 Task: Look for Airbnb options in Laâyoune / El Aaiún, Western Sahara from 2nd November, 2023 to 6th November, 2023 for 1 adult. Place can be private room with 1  bedroom having 1 bed and 1 bathroom. Property type can be hotel. Booking option can be shelf check-in.
Action: Mouse moved to (604, 91)
Screenshot: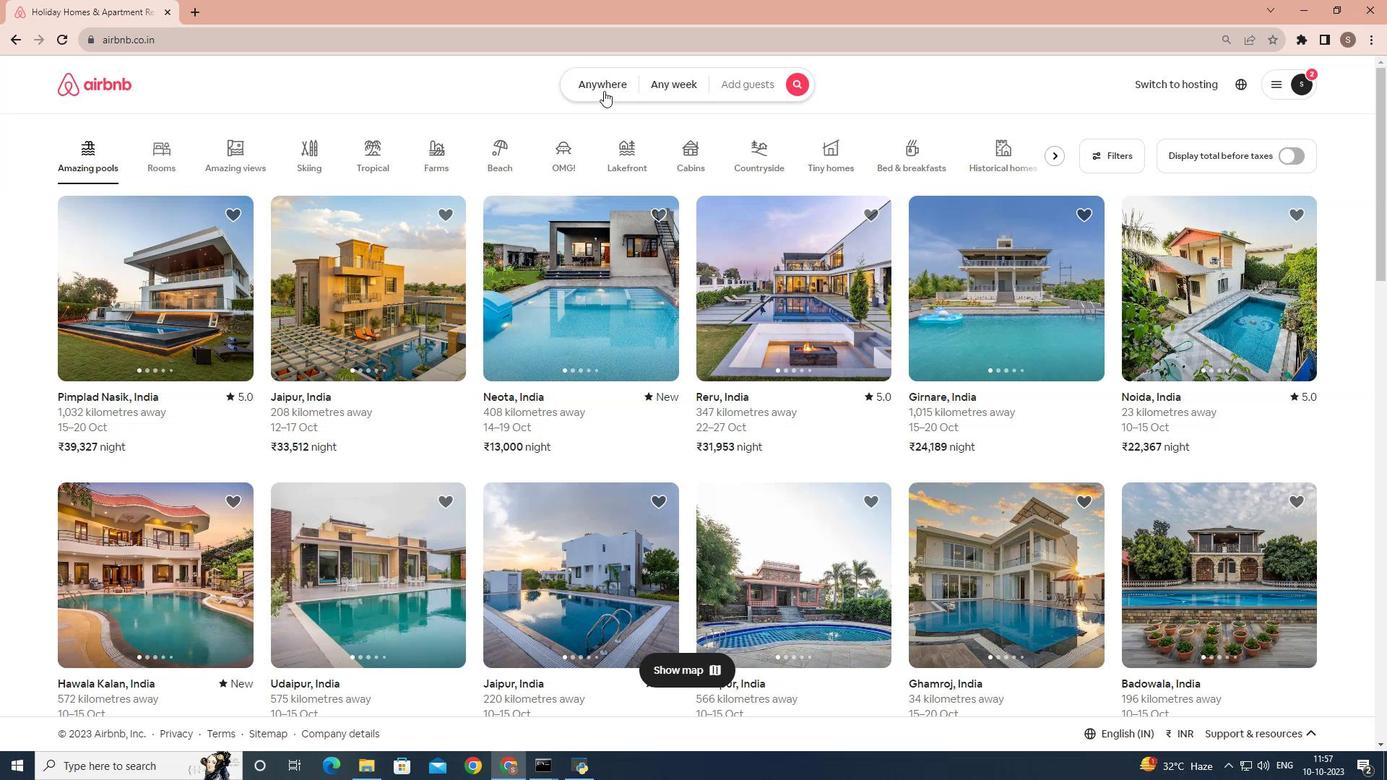 
Action: Mouse pressed left at (604, 91)
Screenshot: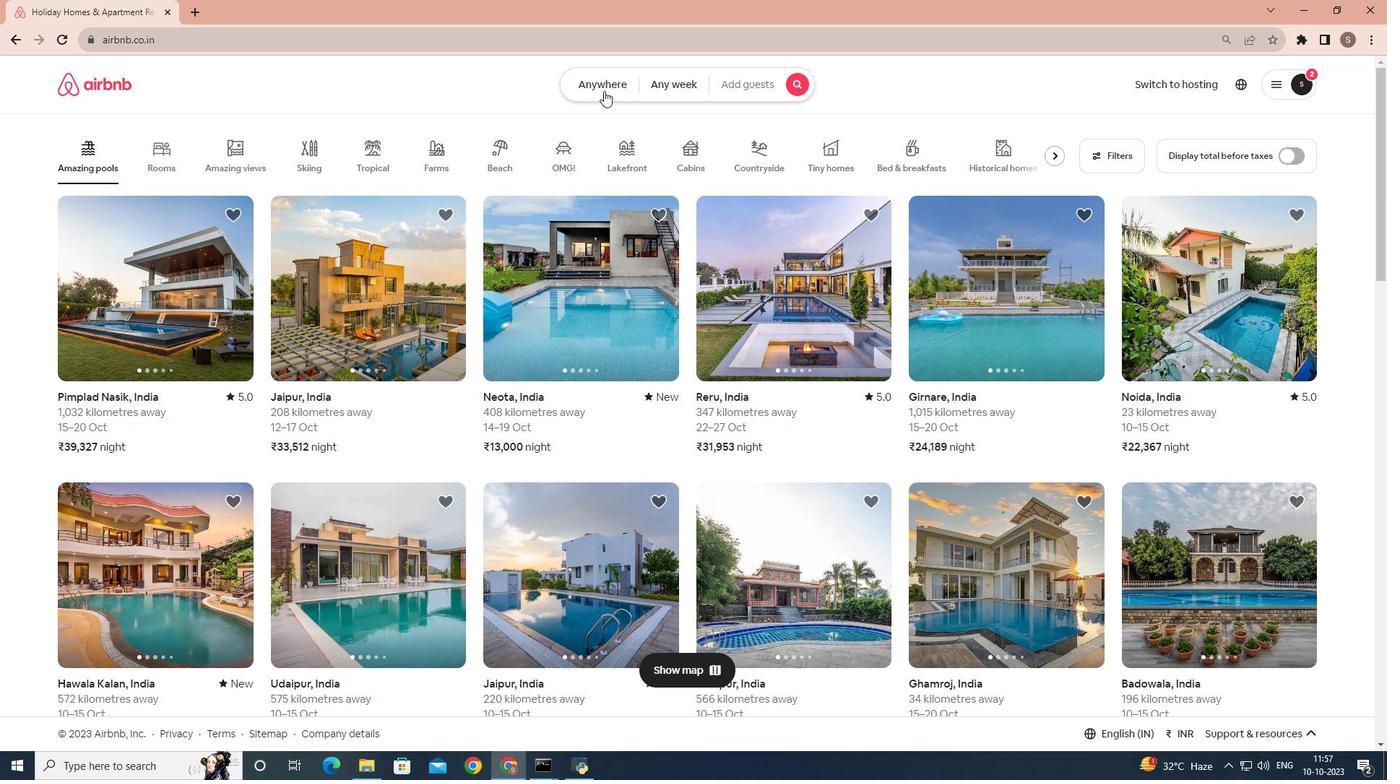 
Action: Mouse moved to (496, 148)
Screenshot: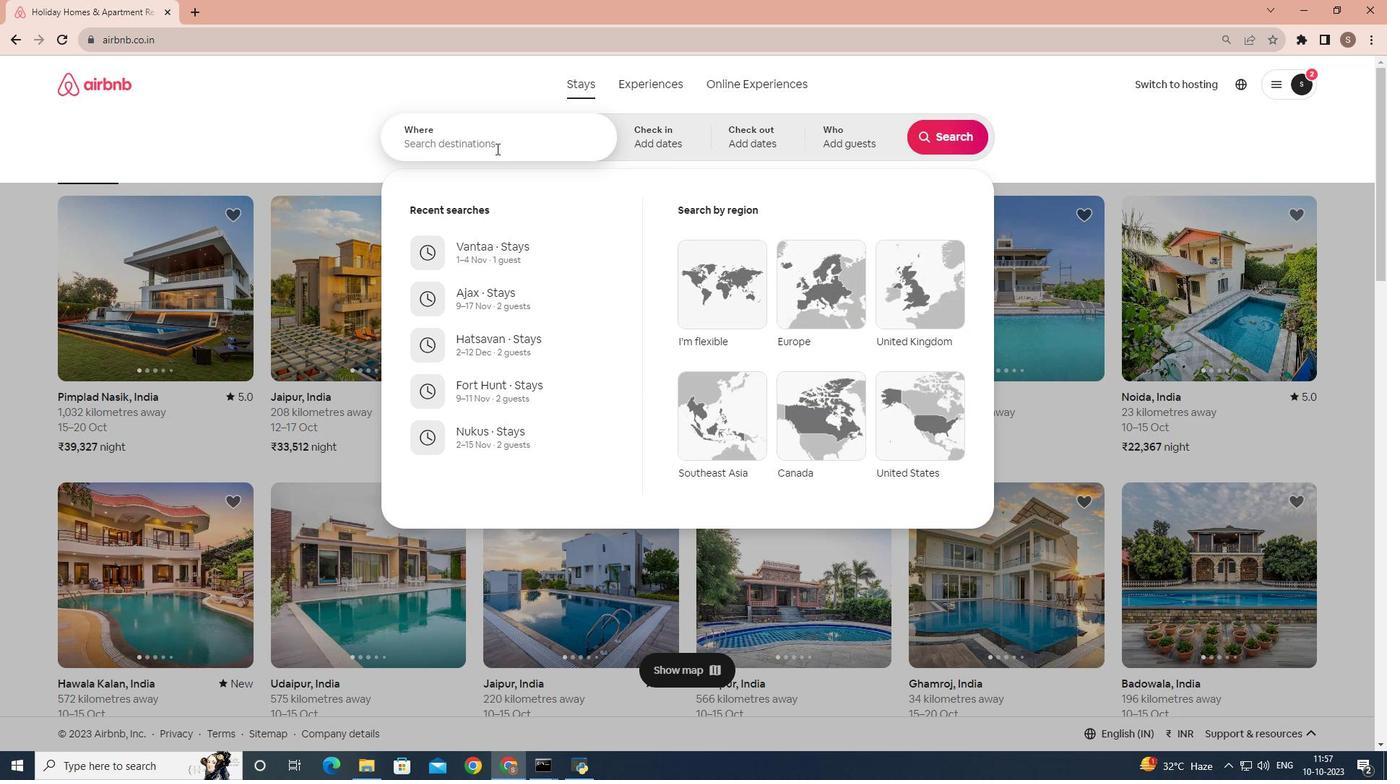 
Action: Mouse pressed left at (496, 148)
Screenshot: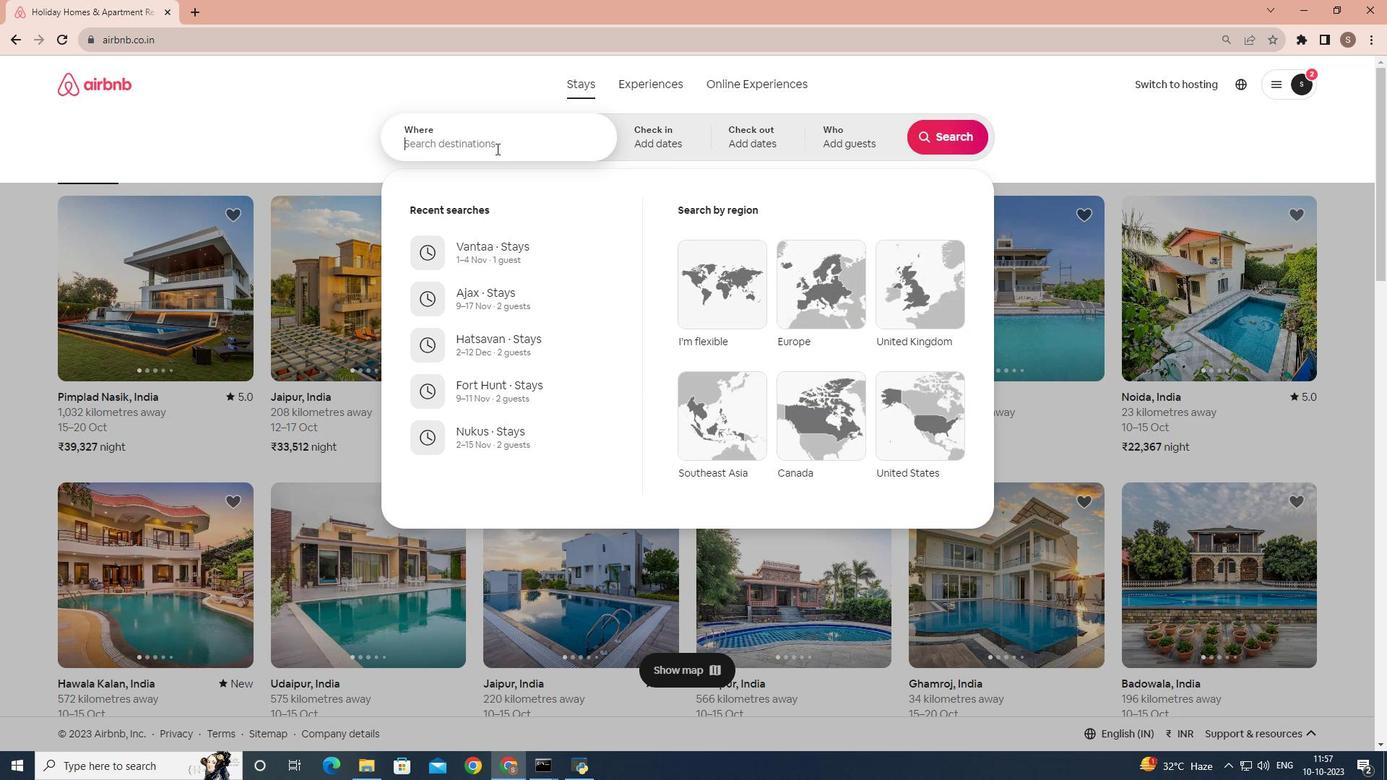 
Action: Key pressed <Key.shift_r>Laa
Screenshot: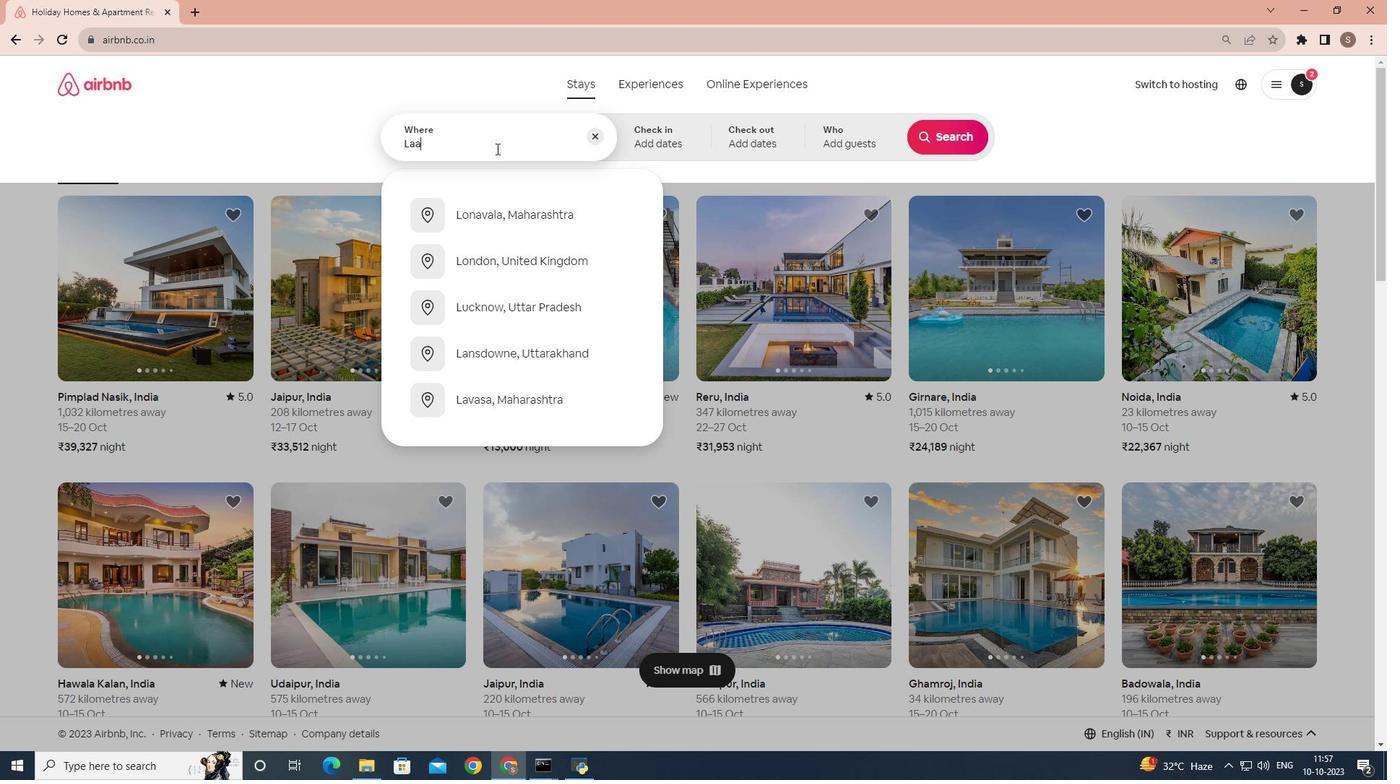 
Action: Mouse moved to (542, 136)
Screenshot: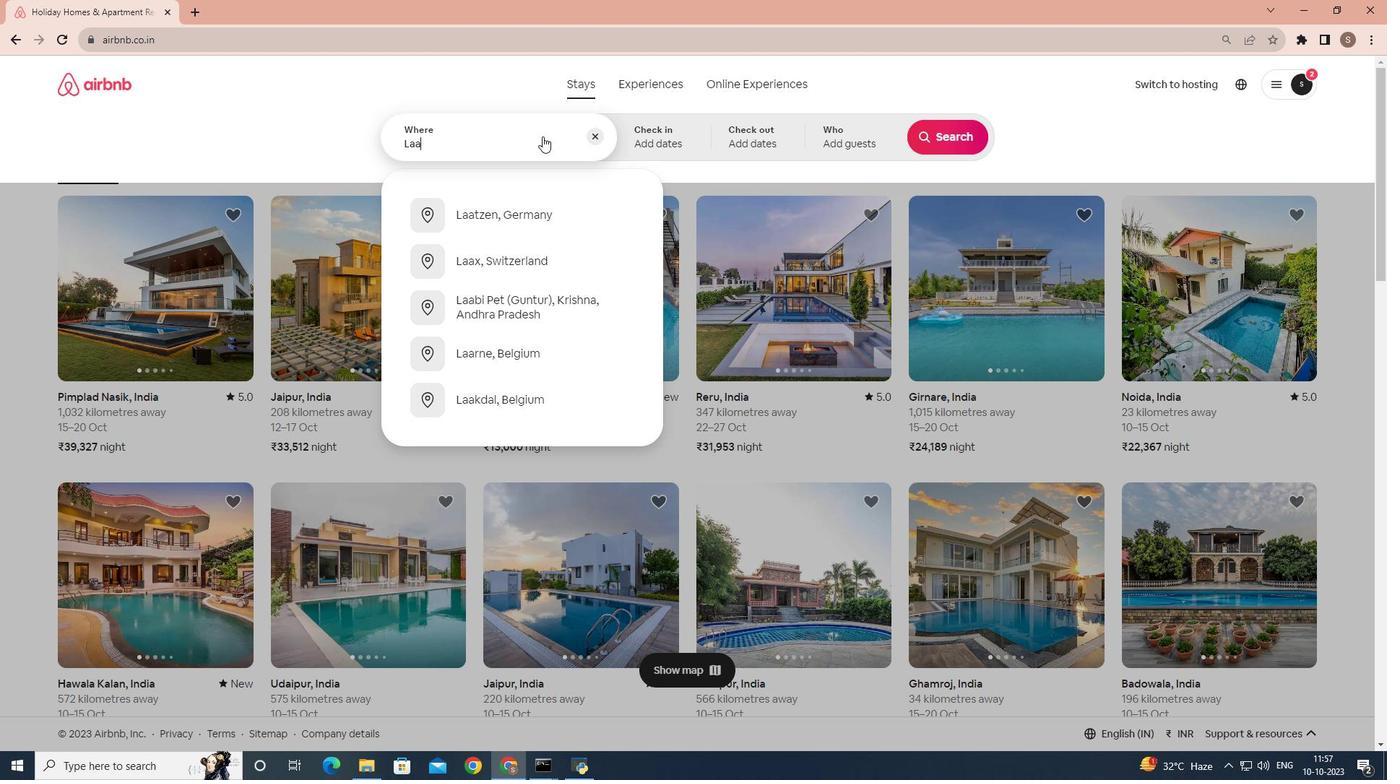 
Action: Key pressed youne<Key.space><Key.shift_r>?<Key.backspace>/<Key.space><Key.shift>E<Key.shift><Key.shift>I<Key.space><Key.shift>Aaiu
Screenshot: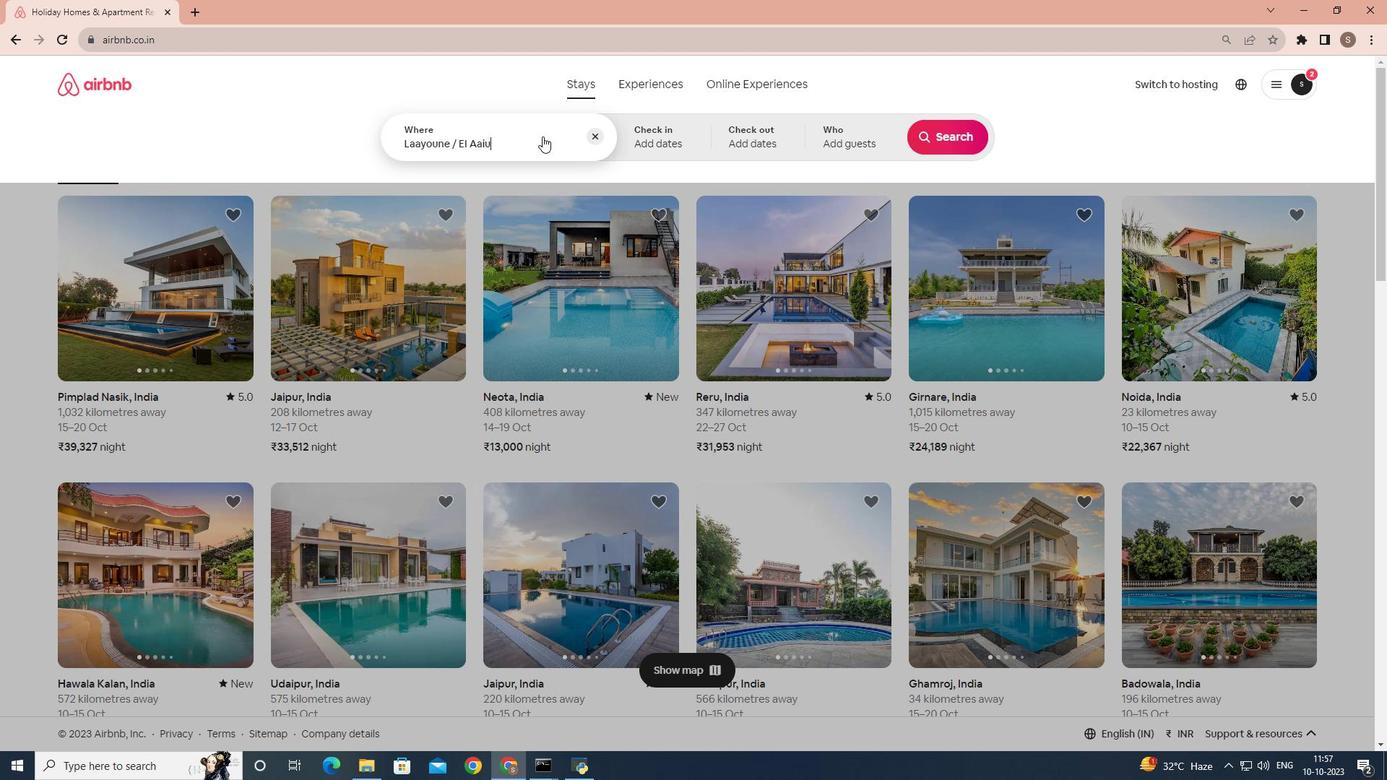 
Action: Mouse moved to (543, 135)
Screenshot: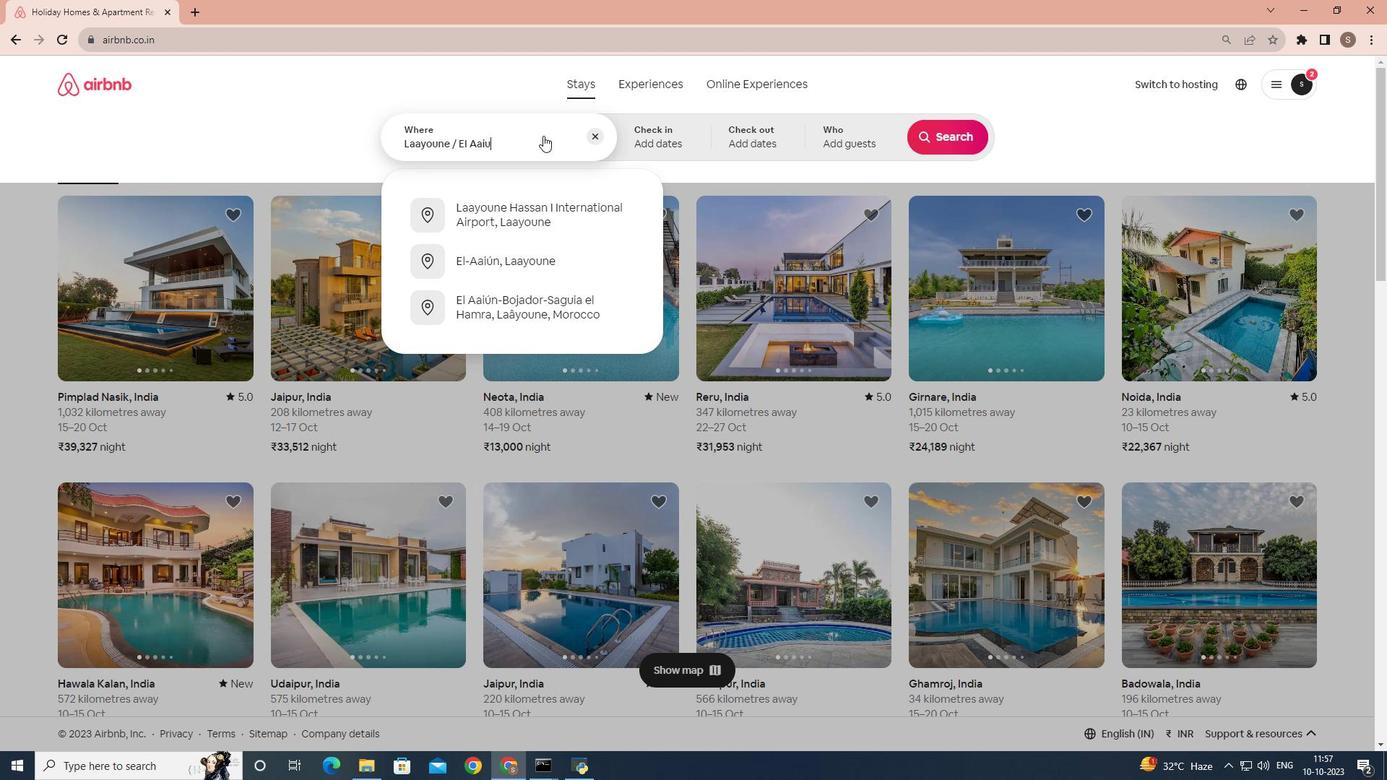 
Action: Key pressed n,<Key.space><Key.shift>Western<Key.space>
Screenshot: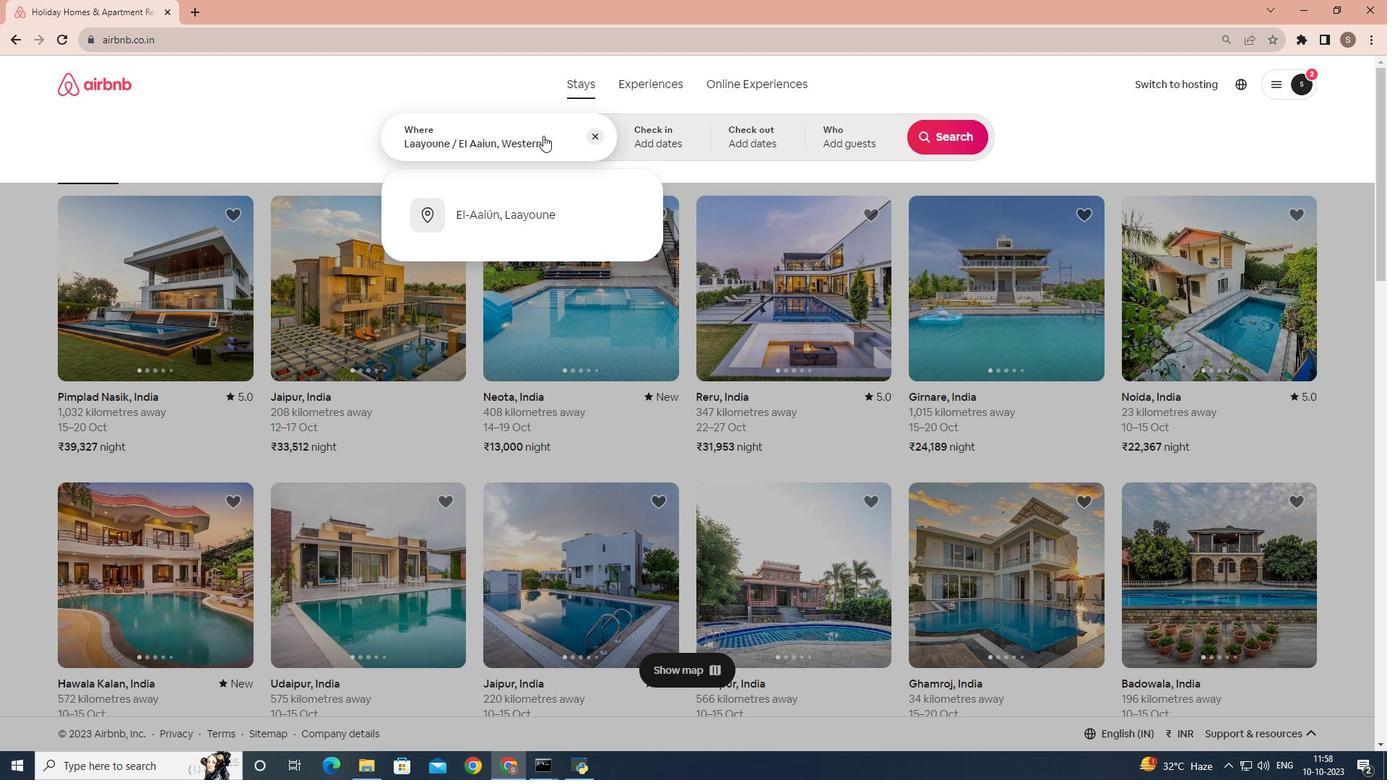 
Action: Mouse moved to (615, 175)
Screenshot: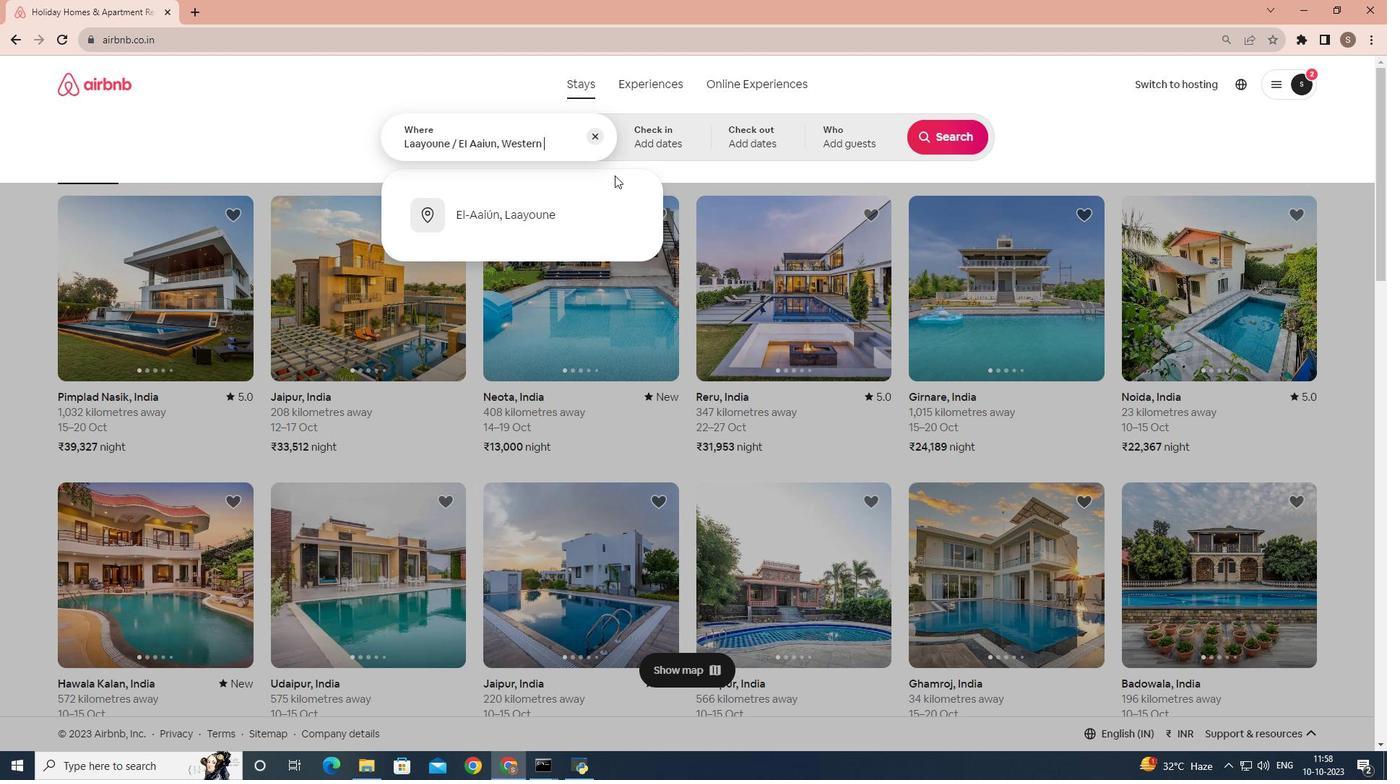
Action: Key pressed <Key.shift><Key.shift><Key.shift><Key.shift><Key.shift><Key.shift><Key.shift><Key.shift><Key.shift><Key.shift><Key.shift><Key.shift><Key.shift><Key.shift><Key.shift><Key.shift>Sahara
Screenshot: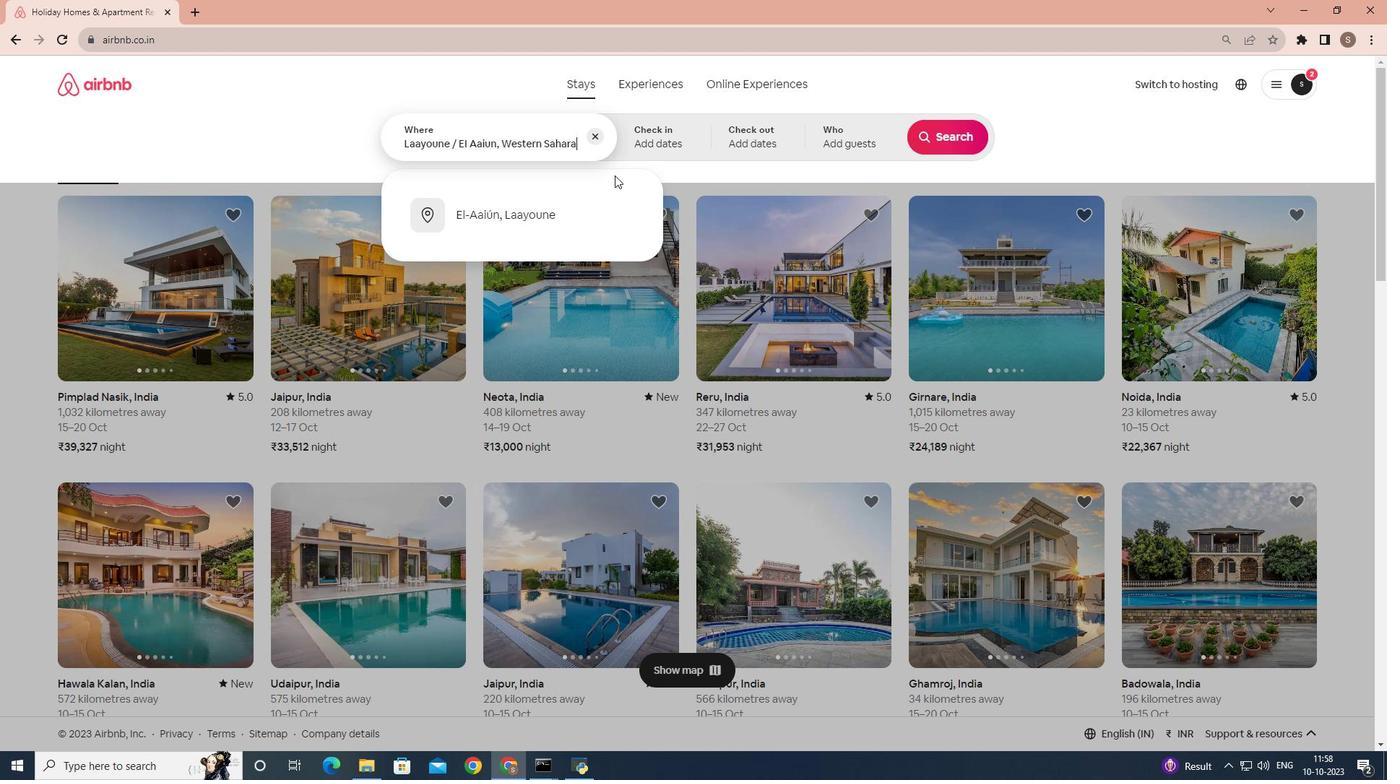 
Action: Mouse moved to (669, 150)
Screenshot: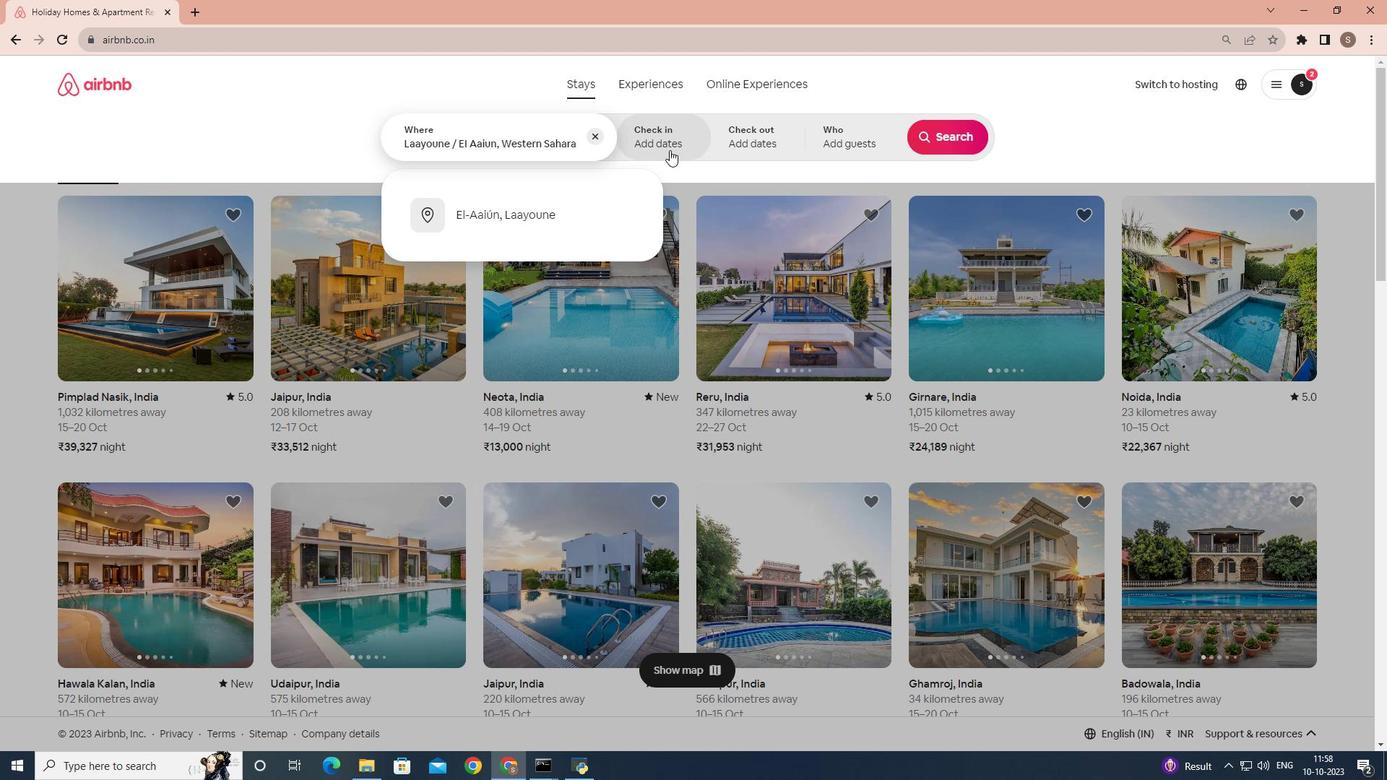 
Action: Mouse pressed left at (669, 150)
Screenshot: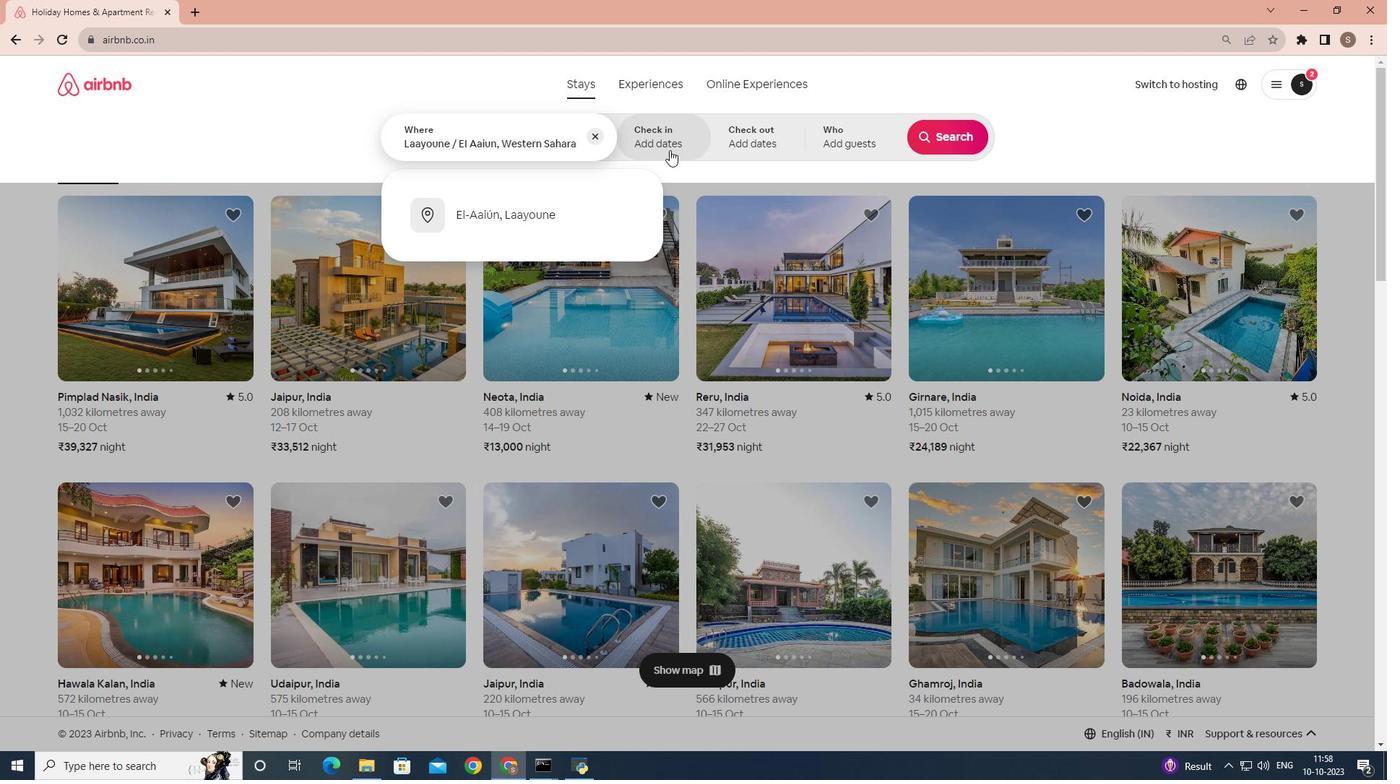 
Action: Mouse moved to (858, 314)
Screenshot: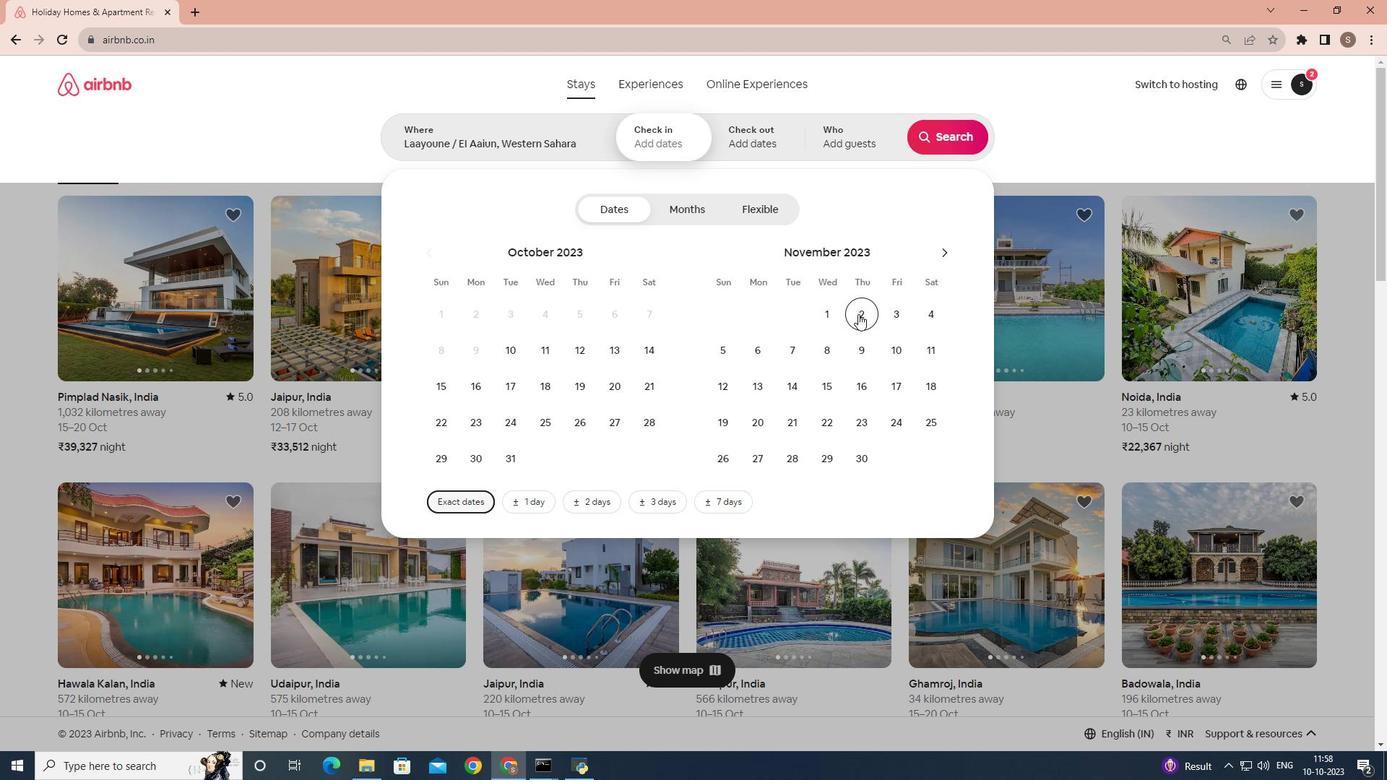 
Action: Mouse pressed left at (858, 314)
Screenshot: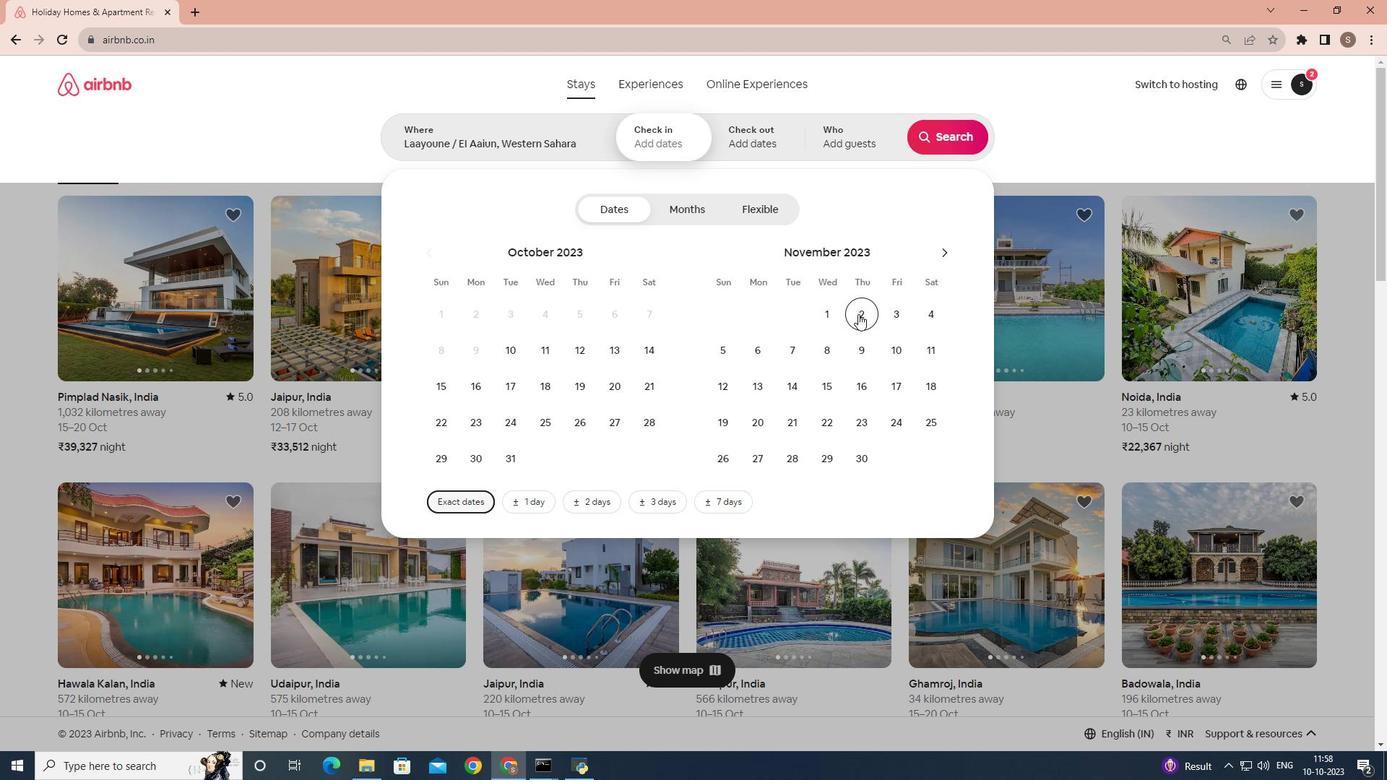 
Action: Mouse moved to (768, 351)
Screenshot: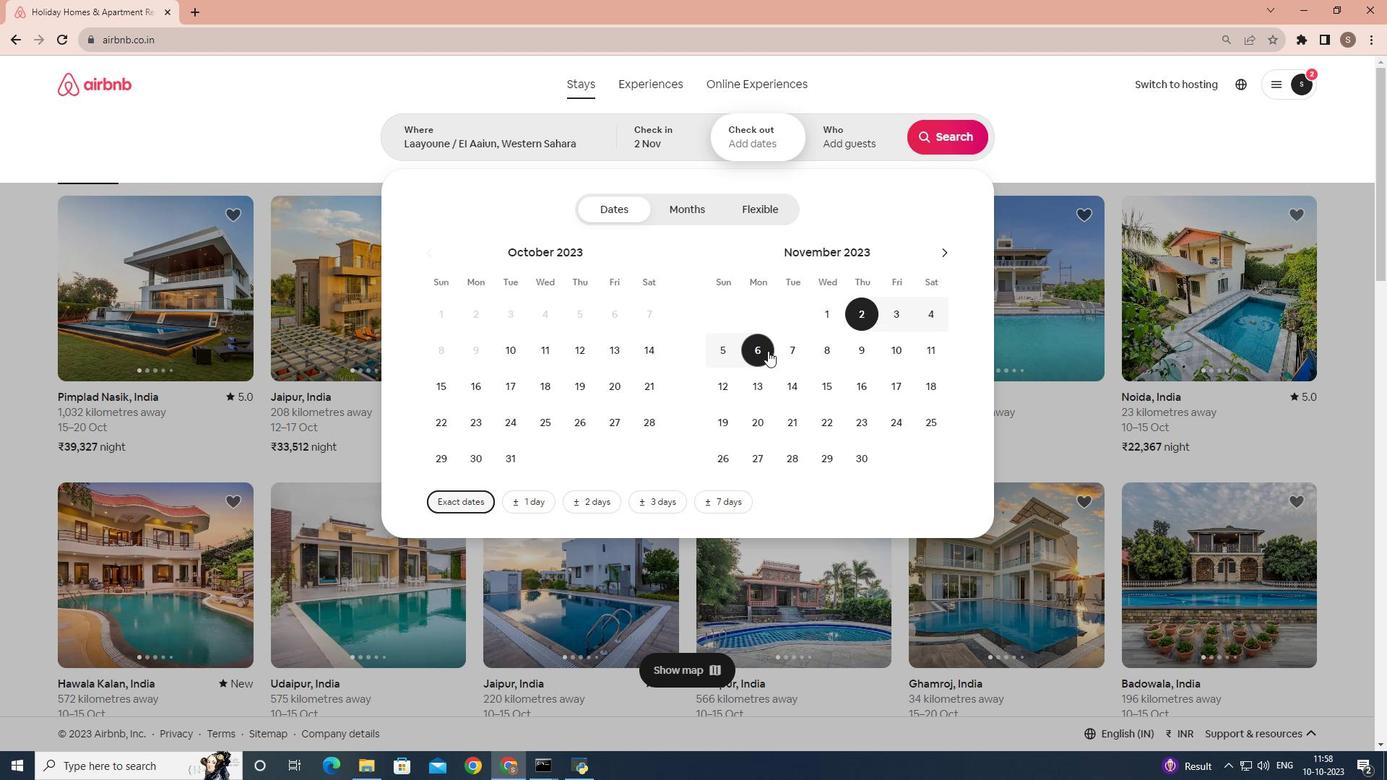 
Action: Mouse pressed left at (768, 351)
Screenshot: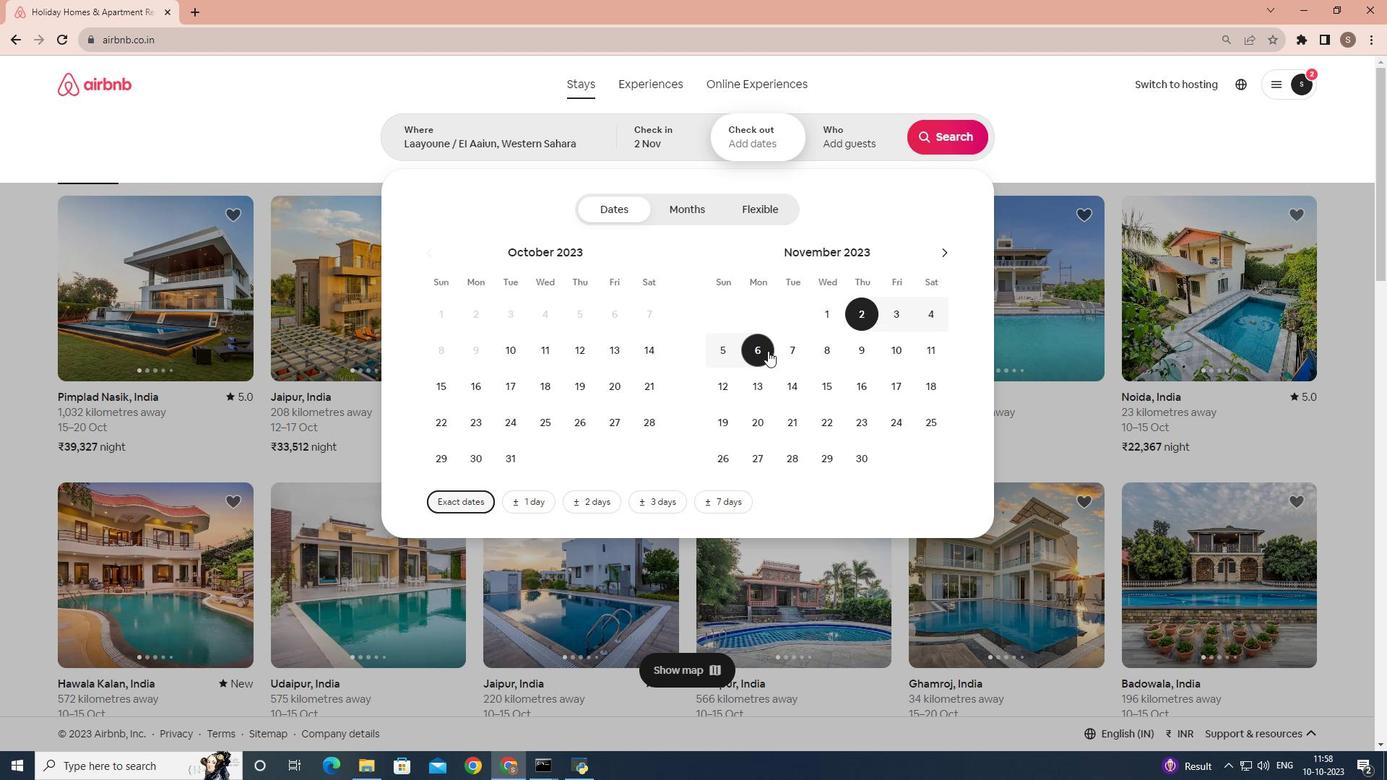 
Action: Mouse moved to (831, 151)
Screenshot: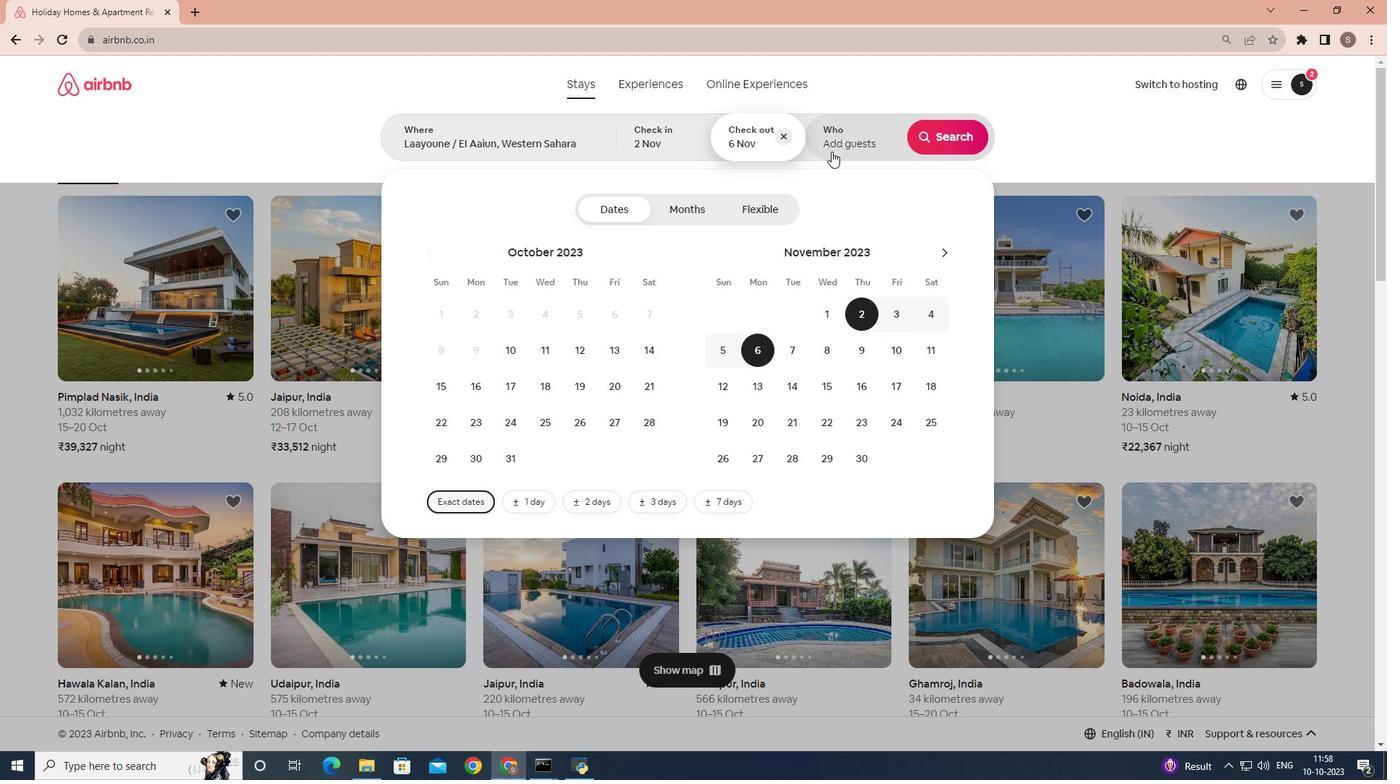 
Action: Mouse pressed left at (831, 151)
Screenshot: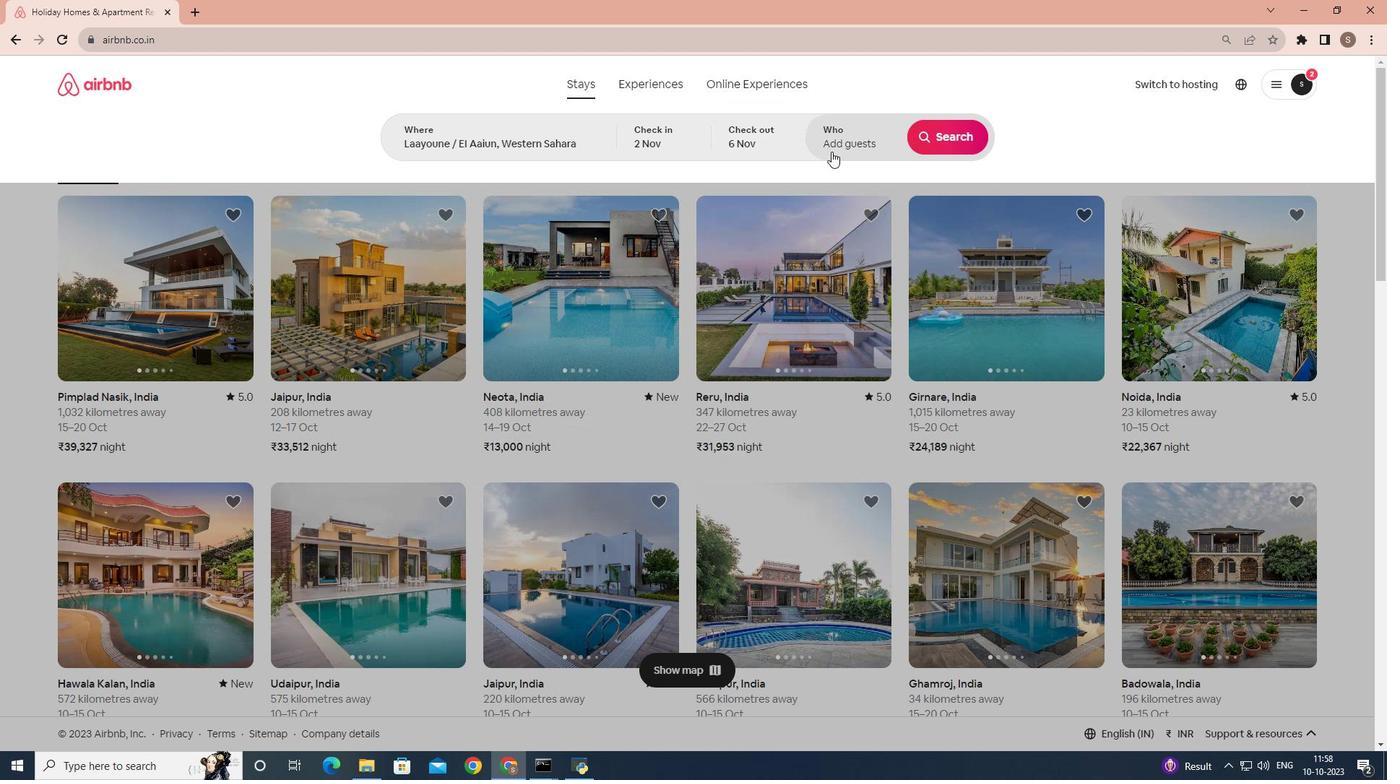 
Action: Mouse moved to (950, 213)
Screenshot: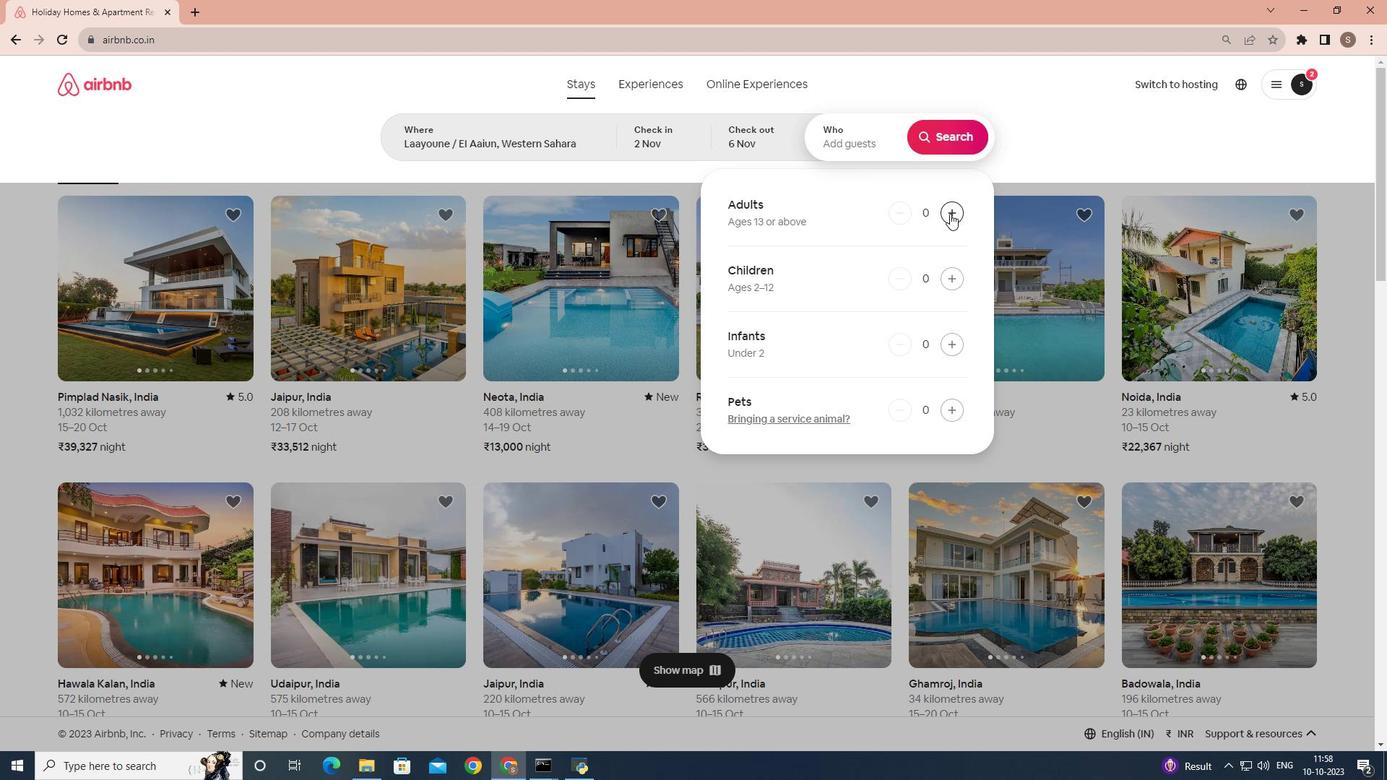 
Action: Mouse pressed left at (950, 213)
Screenshot: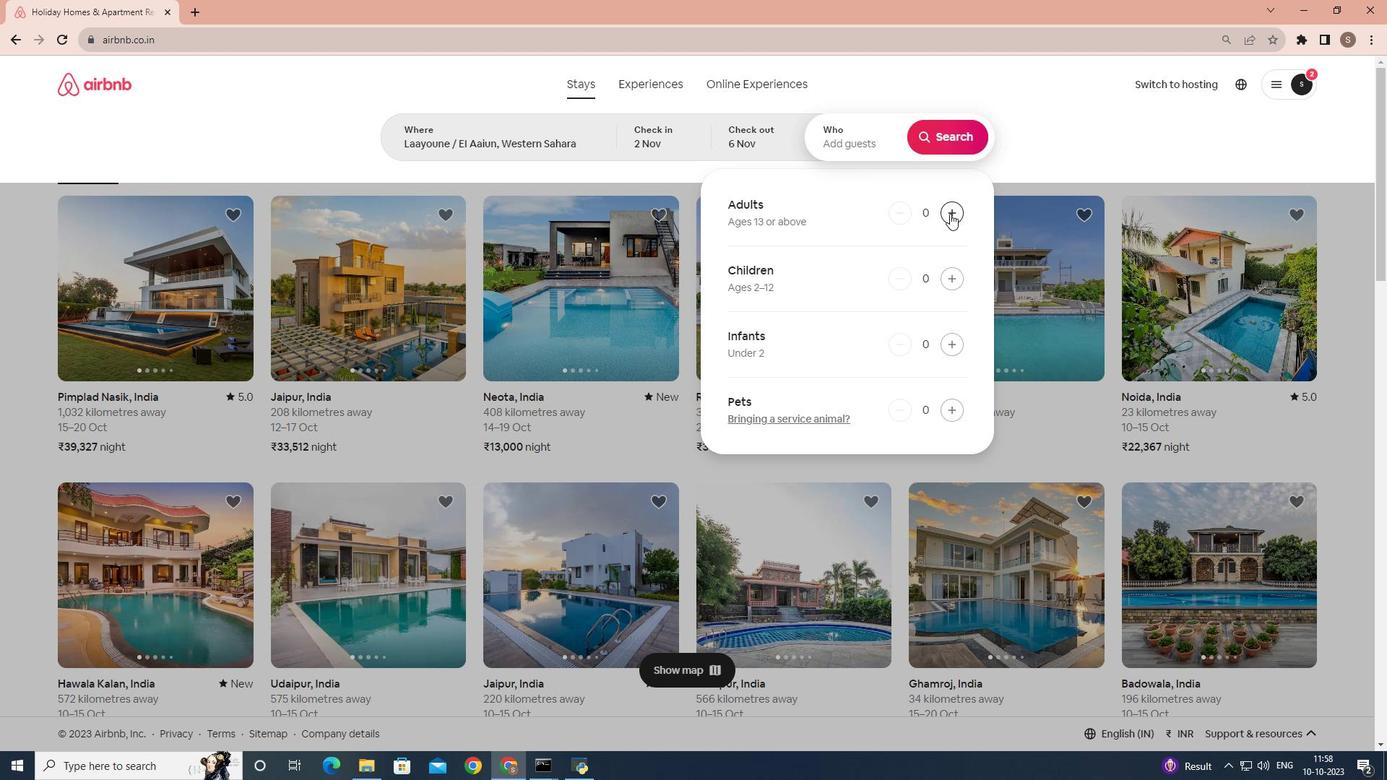 
Action: Mouse moved to (928, 155)
Screenshot: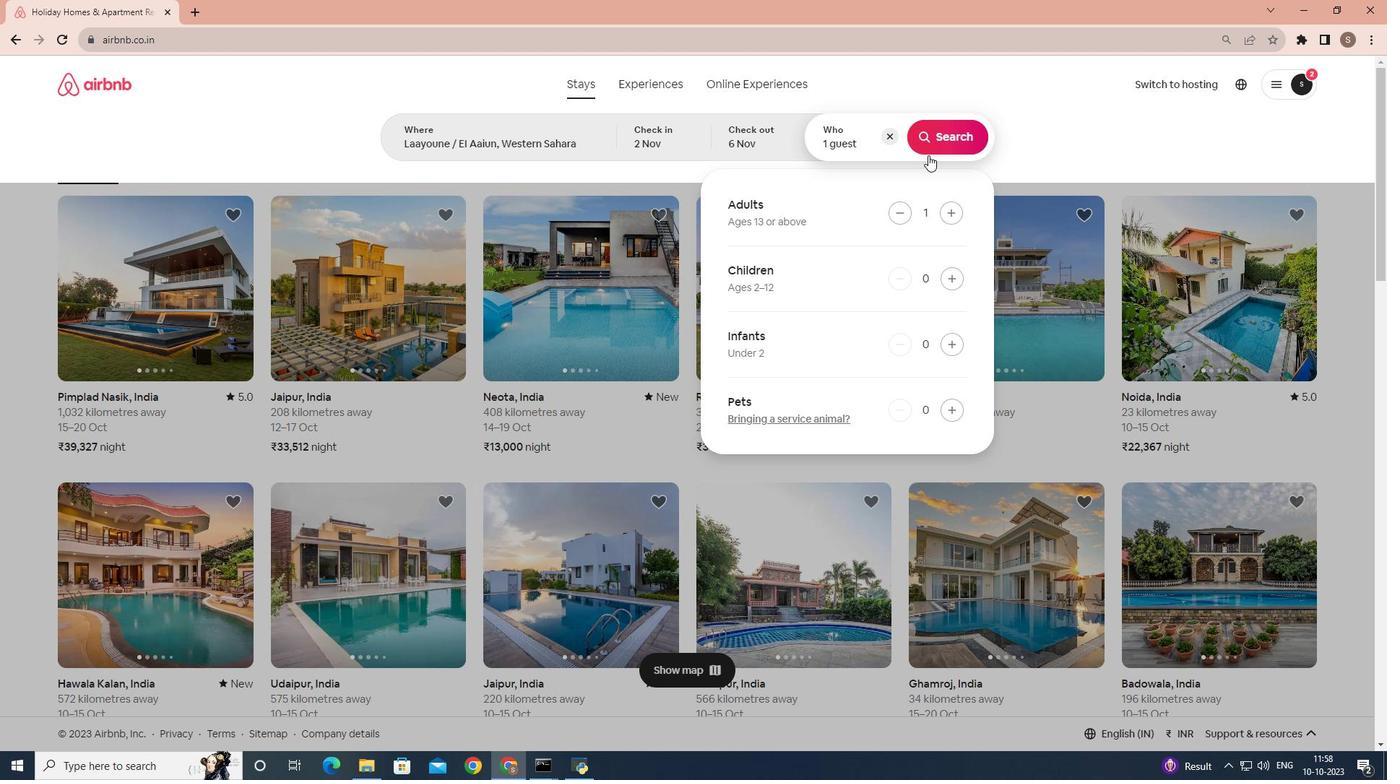 
Action: Mouse pressed left at (928, 155)
Screenshot: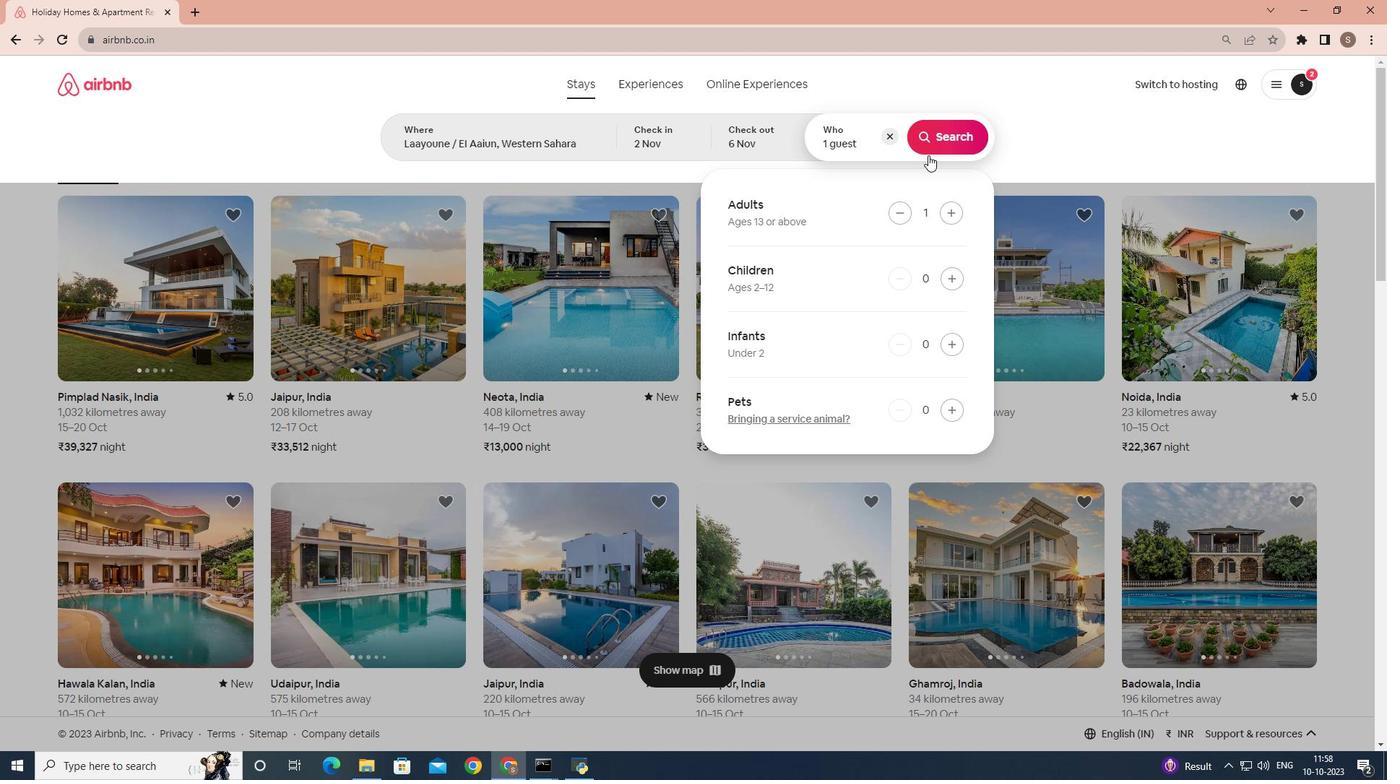 
Action: Mouse moved to (951, 137)
Screenshot: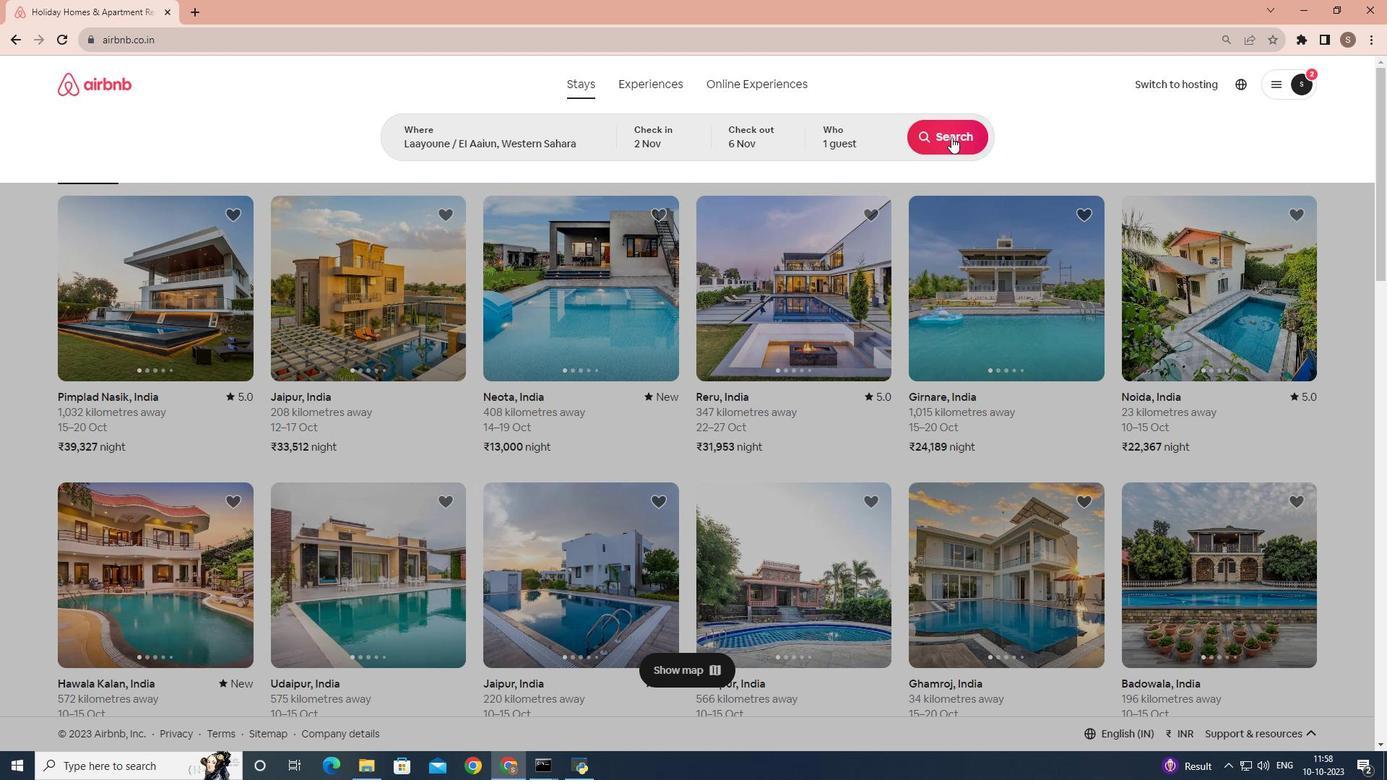 
Action: Mouse pressed left at (951, 137)
Screenshot: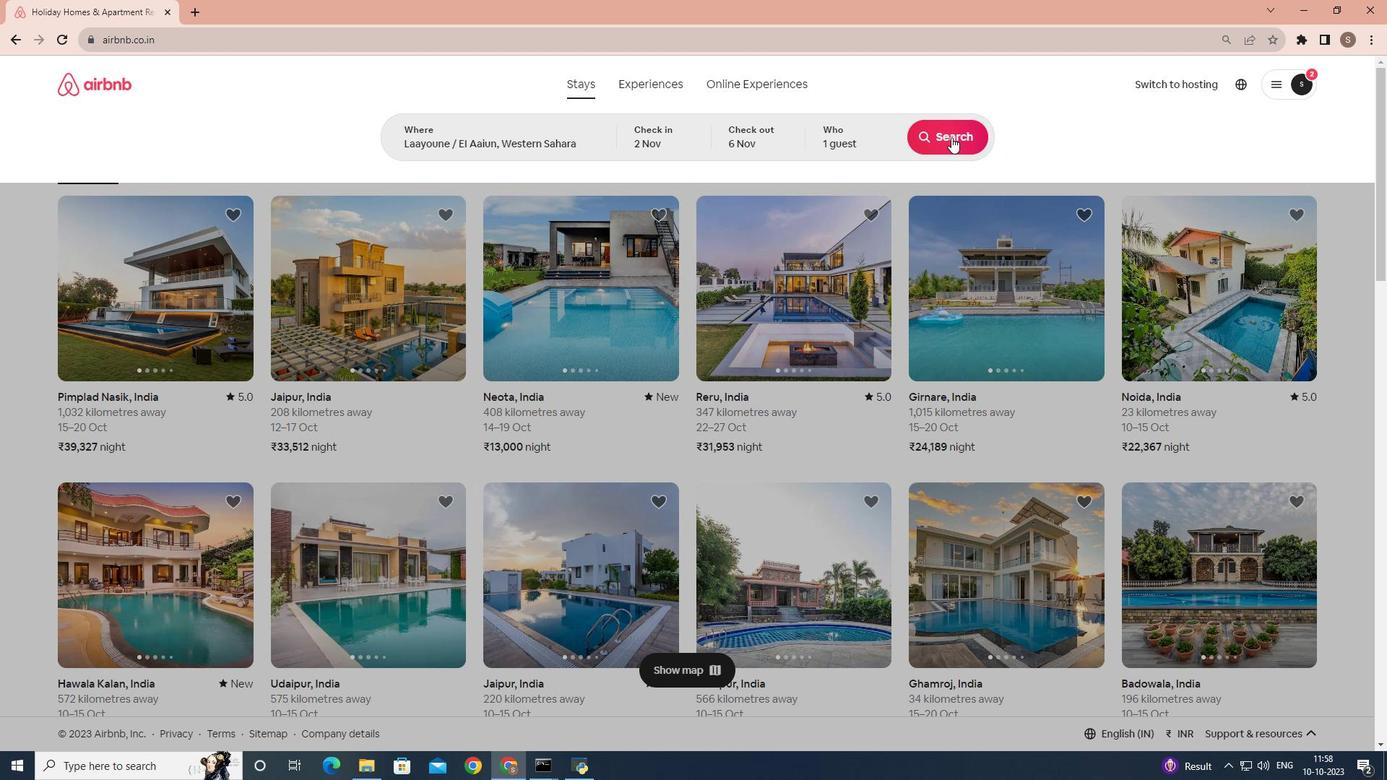 
Action: Mouse moved to (1133, 142)
Screenshot: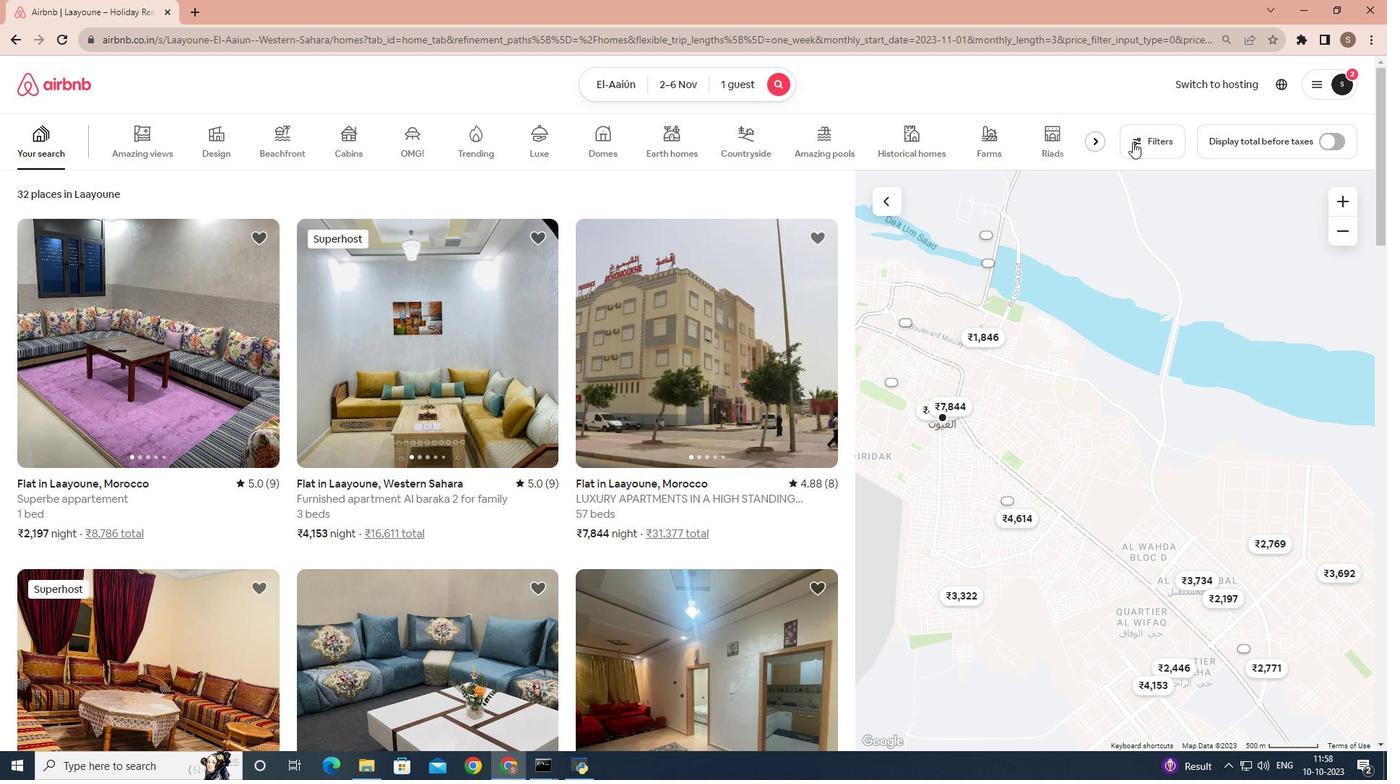 
Action: Mouse pressed left at (1133, 142)
Screenshot: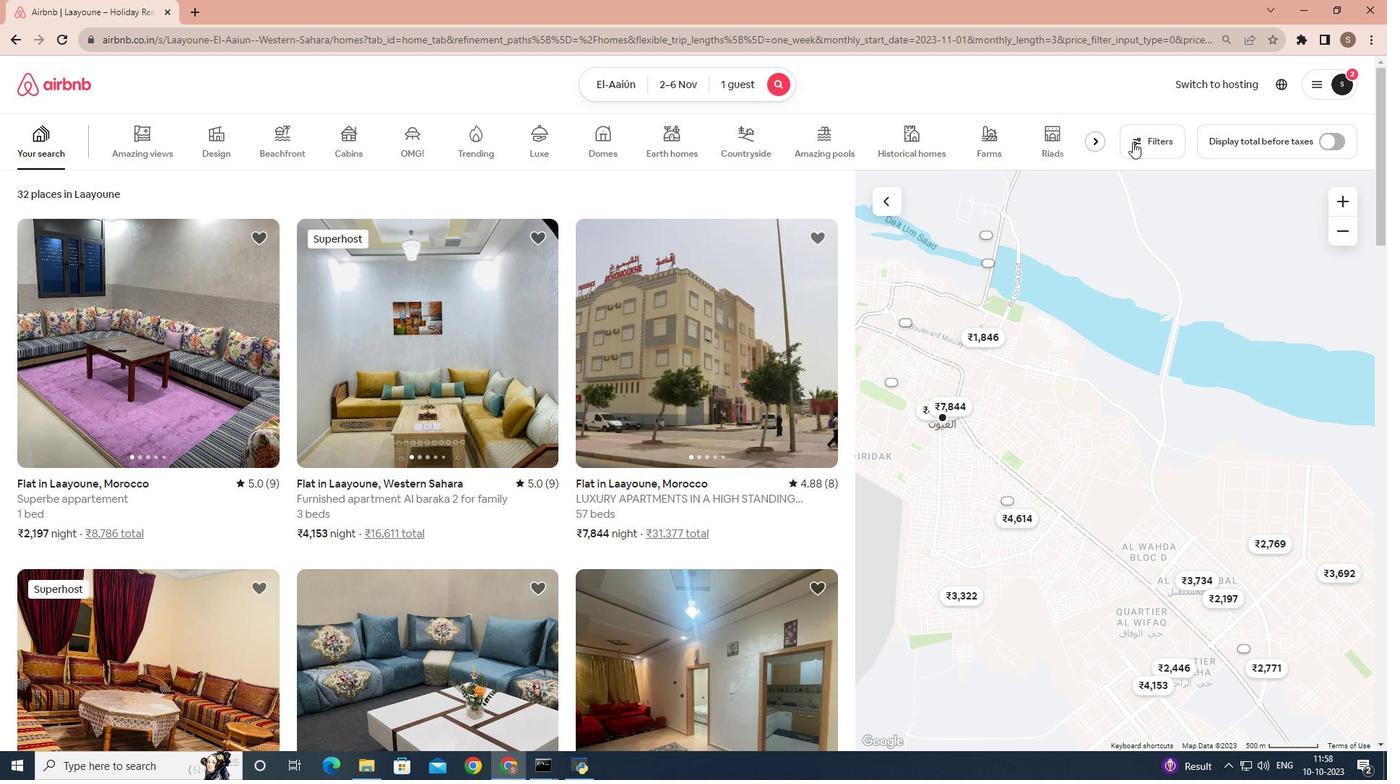 
Action: Mouse moved to (642, 432)
Screenshot: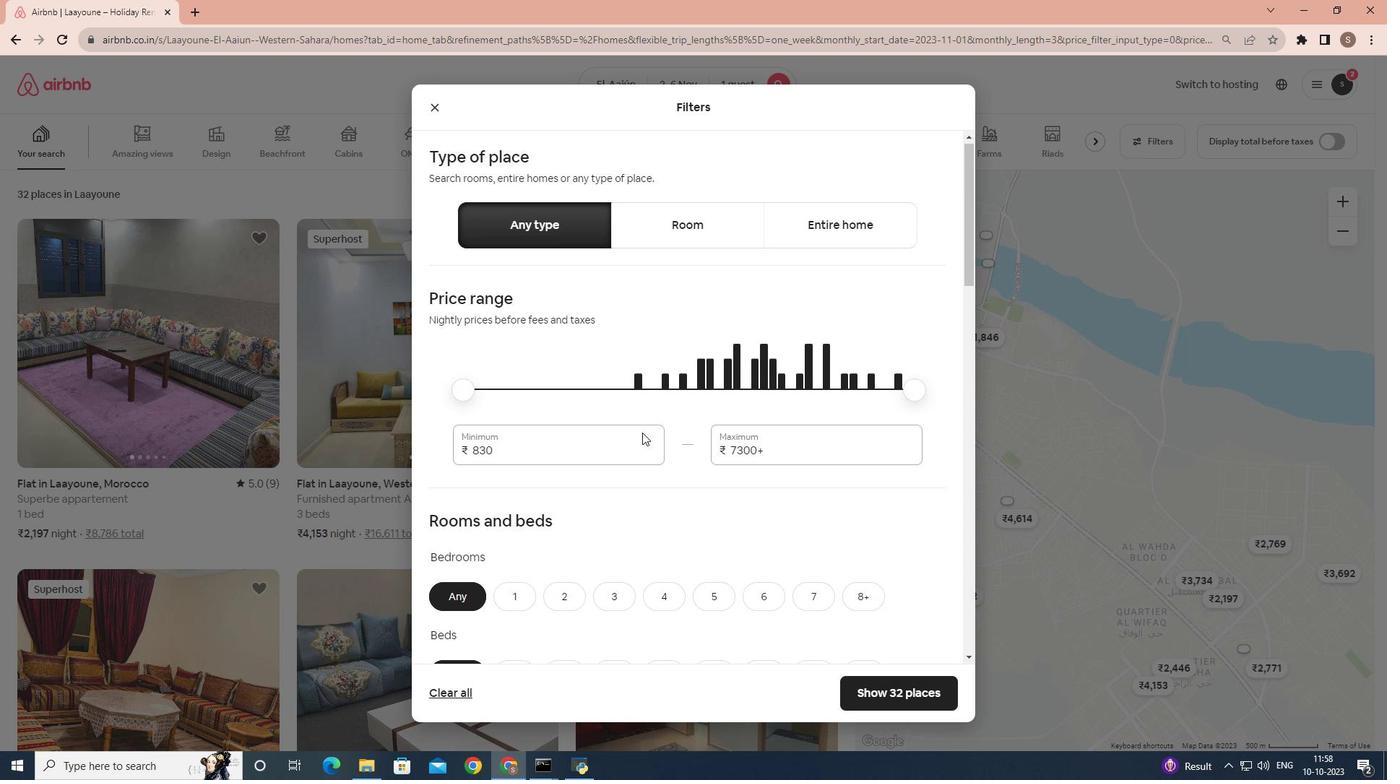 
Action: Mouse scrolled (642, 432) with delta (0, 0)
Screenshot: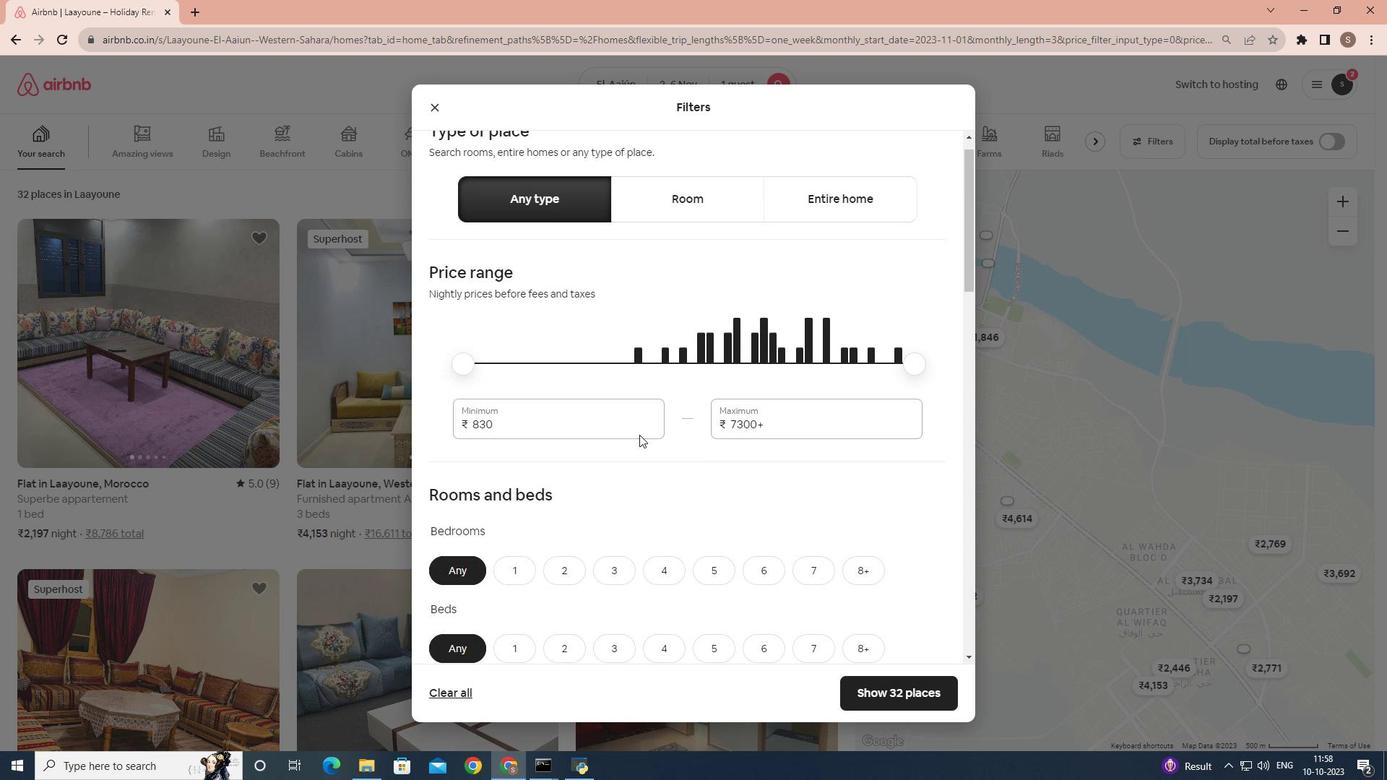 
Action: Mouse scrolled (642, 432) with delta (0, 0)
Screenshot: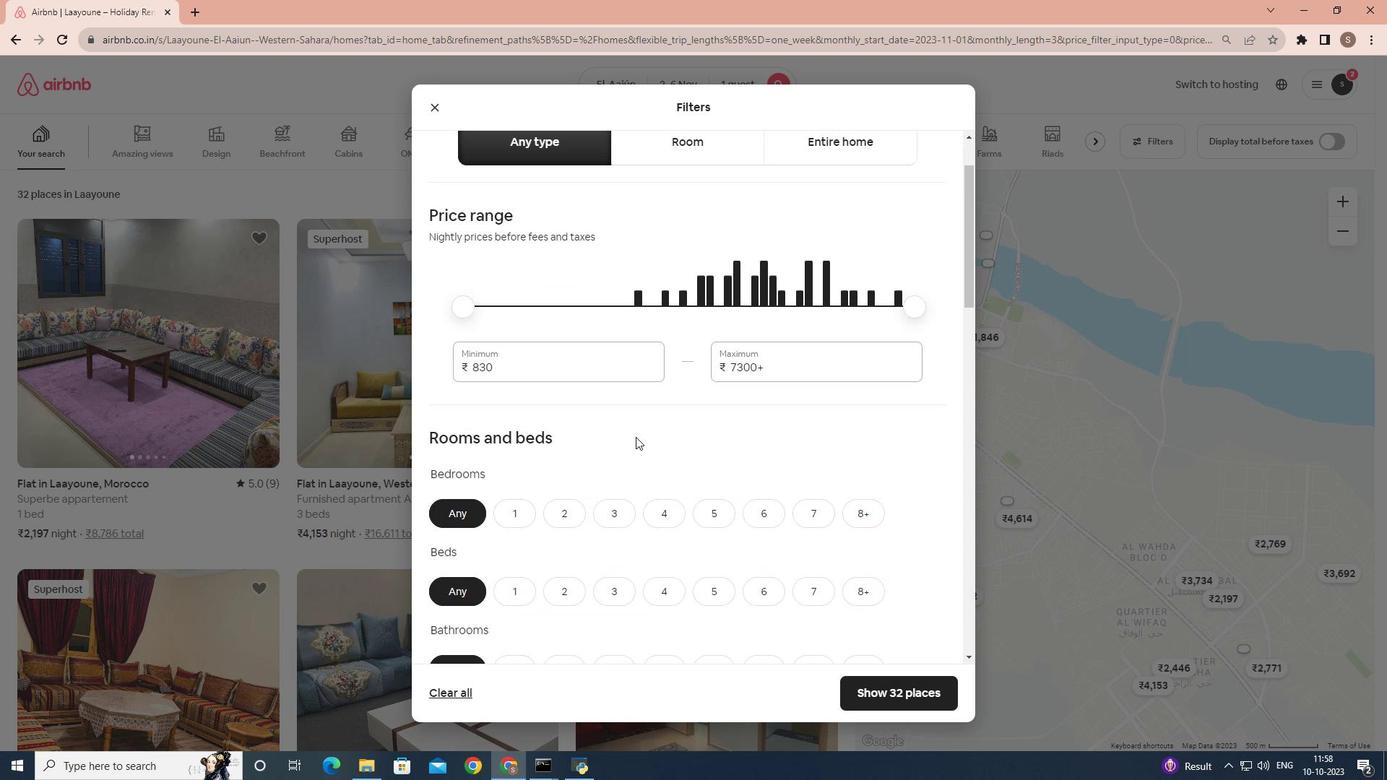 
Action: Mouse moved to (513, 454)
Screenshot: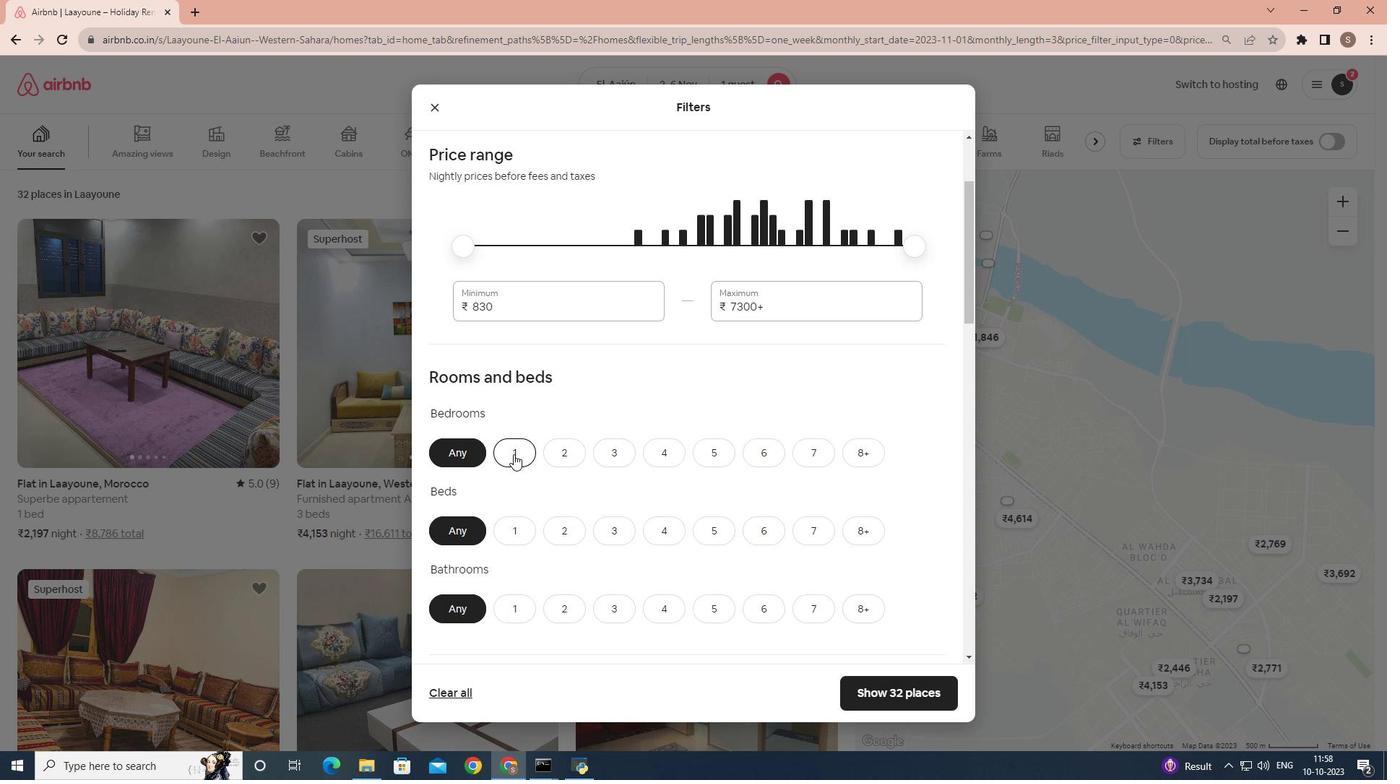 
Action: Mouse pressed left at (513, 454)
Screenshot: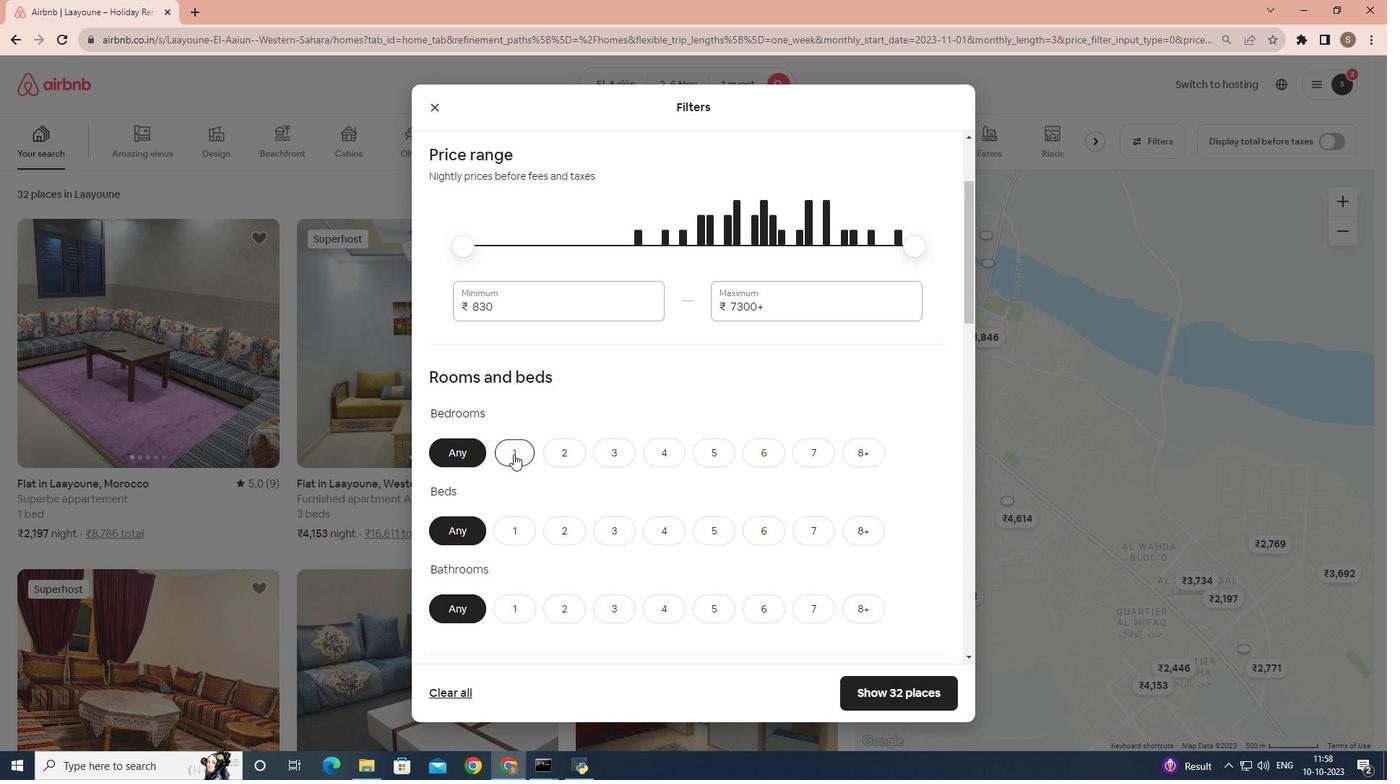 
Action: Mouse scrolled (513, 453) with delta (0, 0)
Screenshot: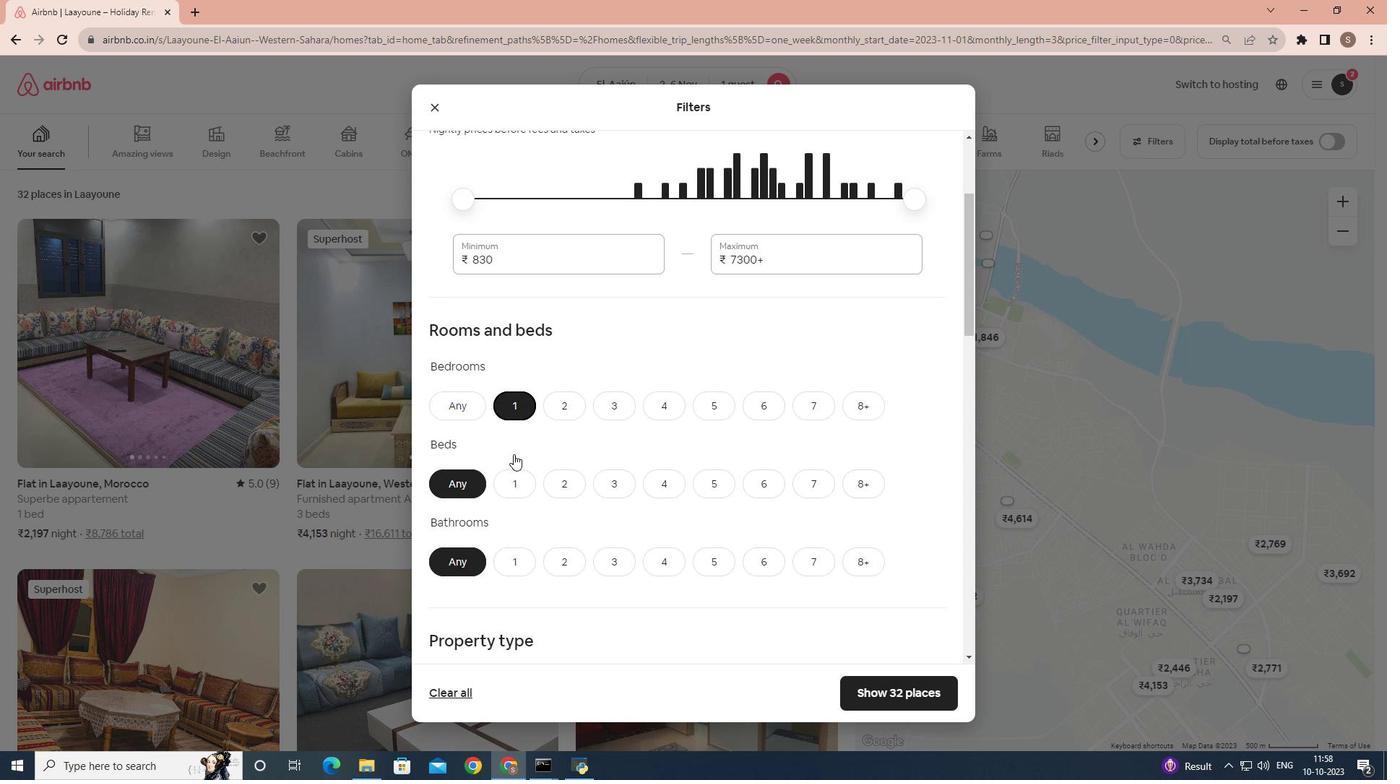 
Action: Mouse moved to (519, 458)
Screenshot: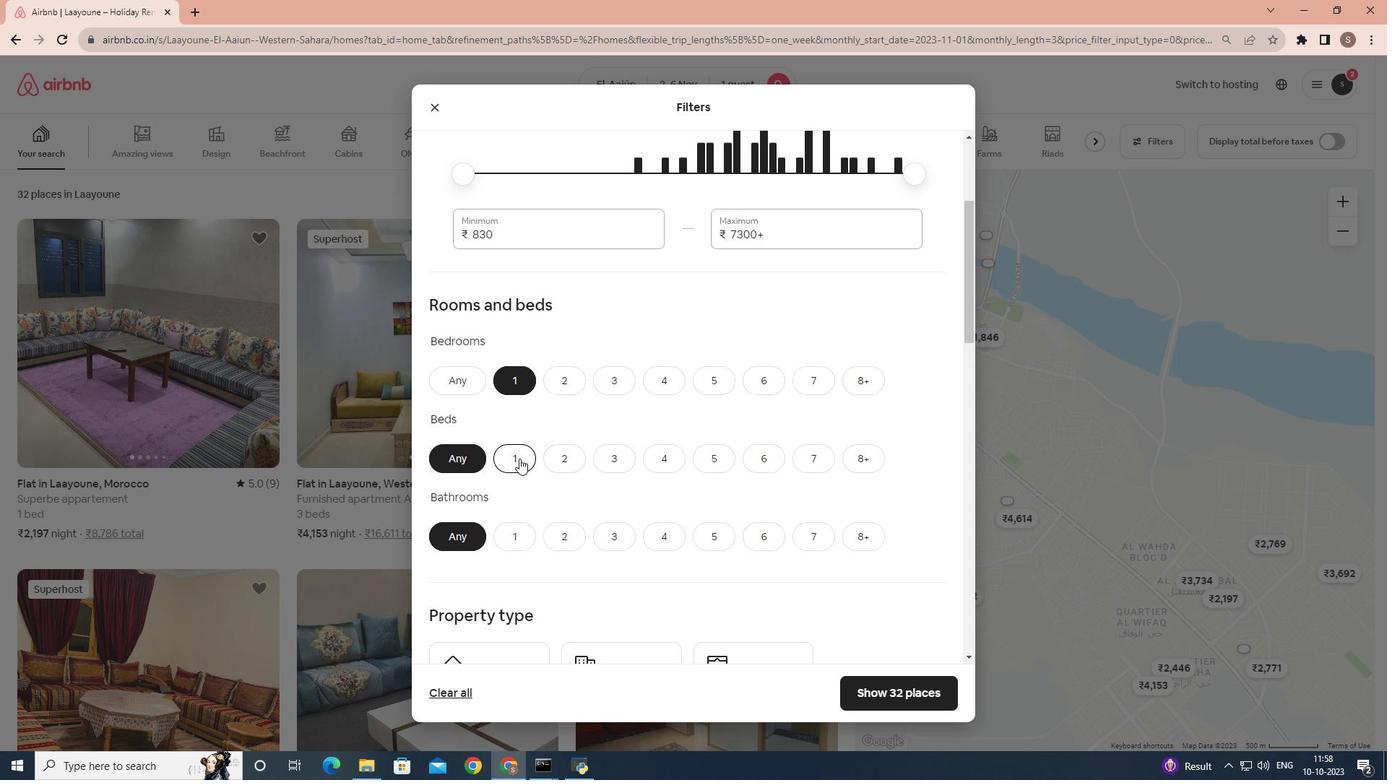 
Action: Mouse pressed left at (519, 458)
Screenshot: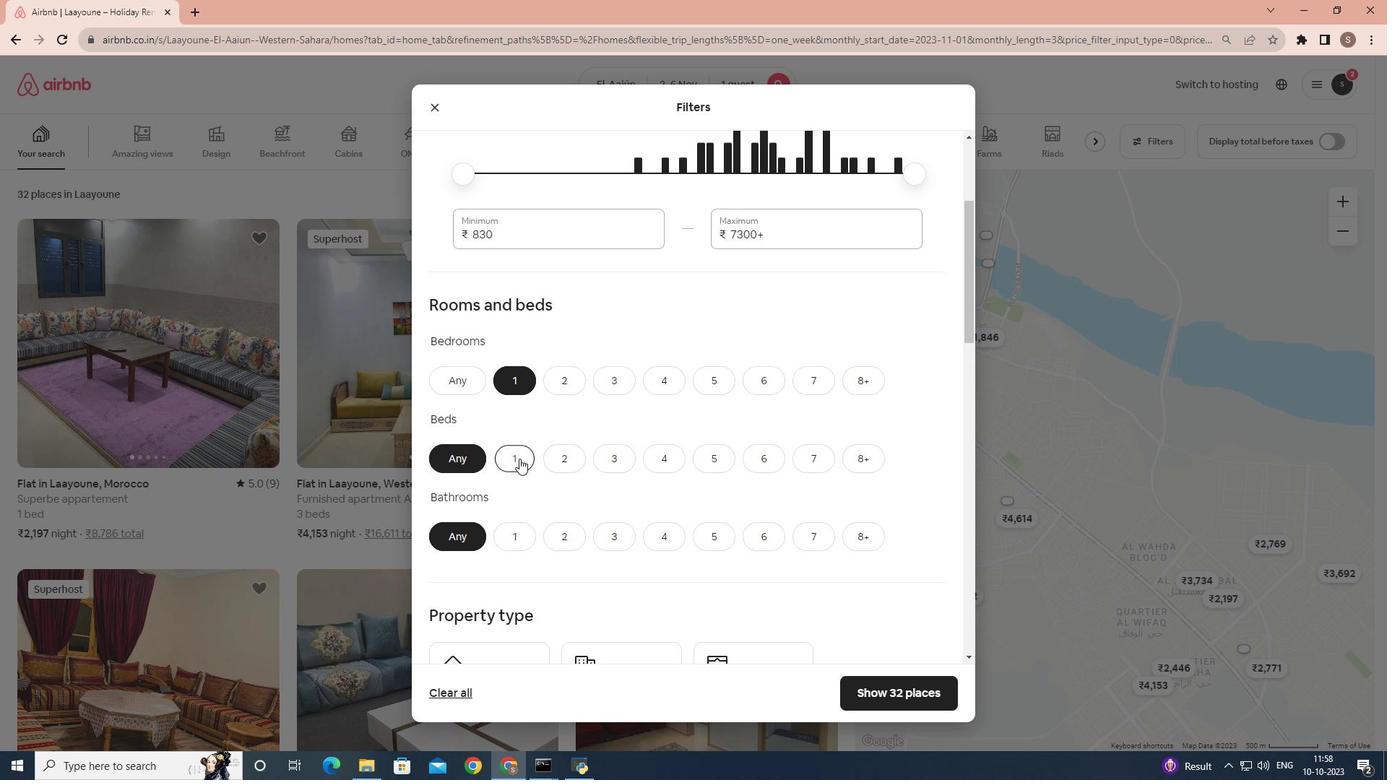 
Action: Mouse moved to (523, 529)
Screenshot: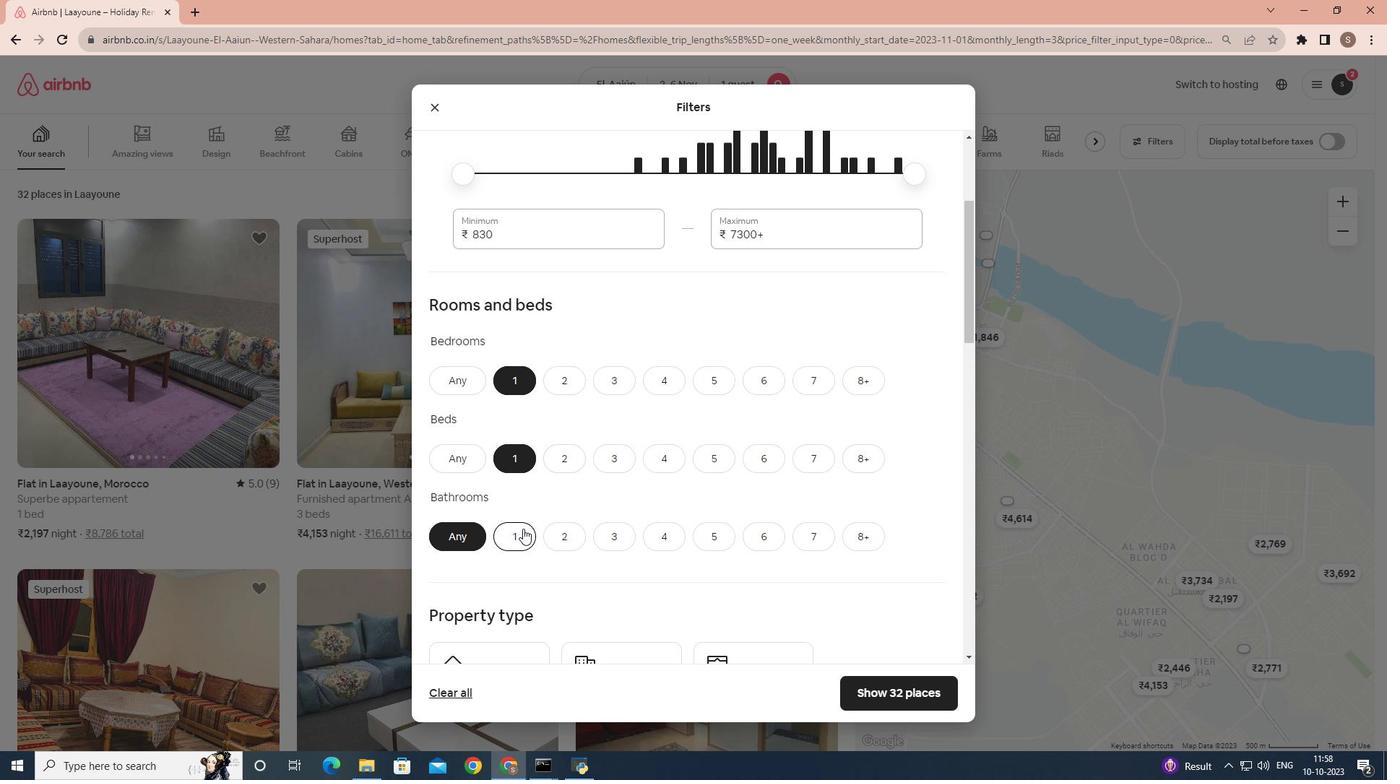 
Action: Mouse pressed left at (523, 529)
Screenshot: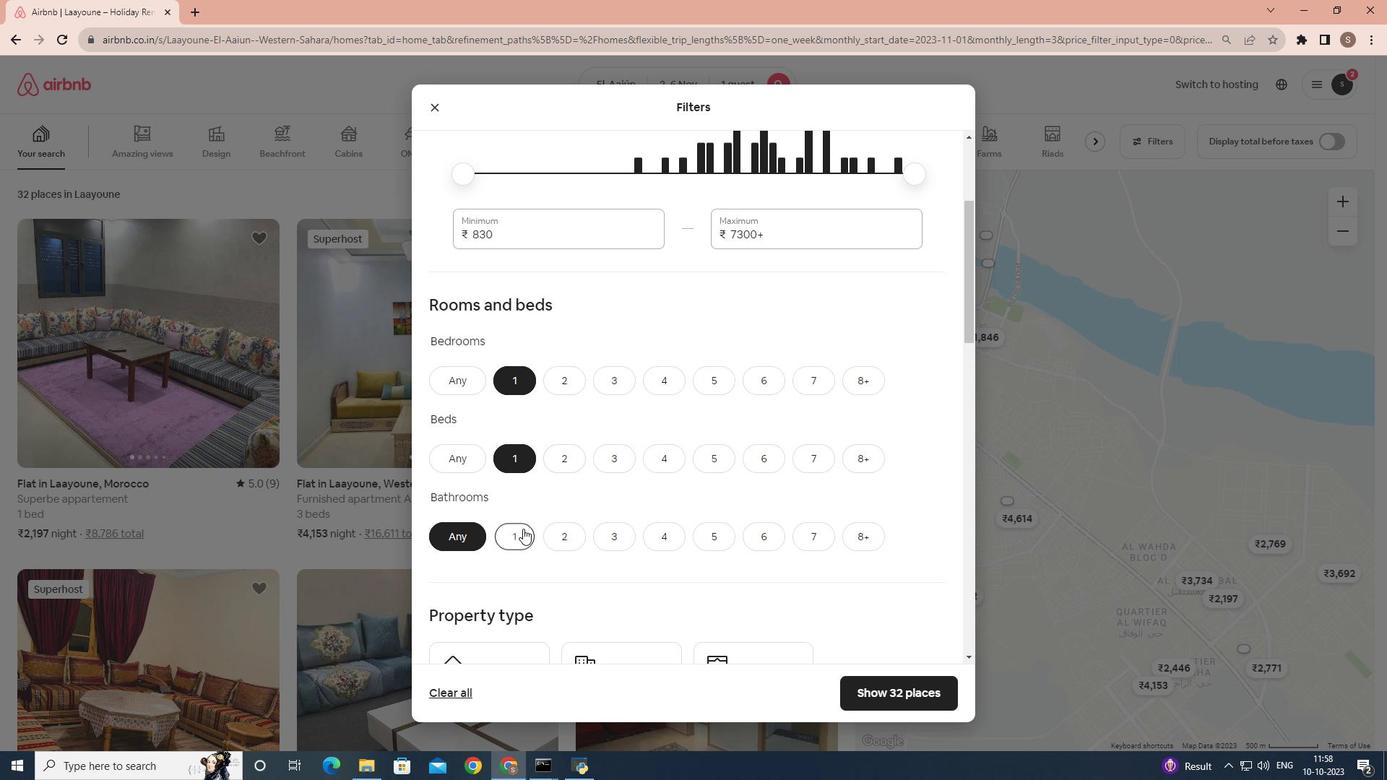 
Action: Mouse moved to (581, 505)
Screenshot: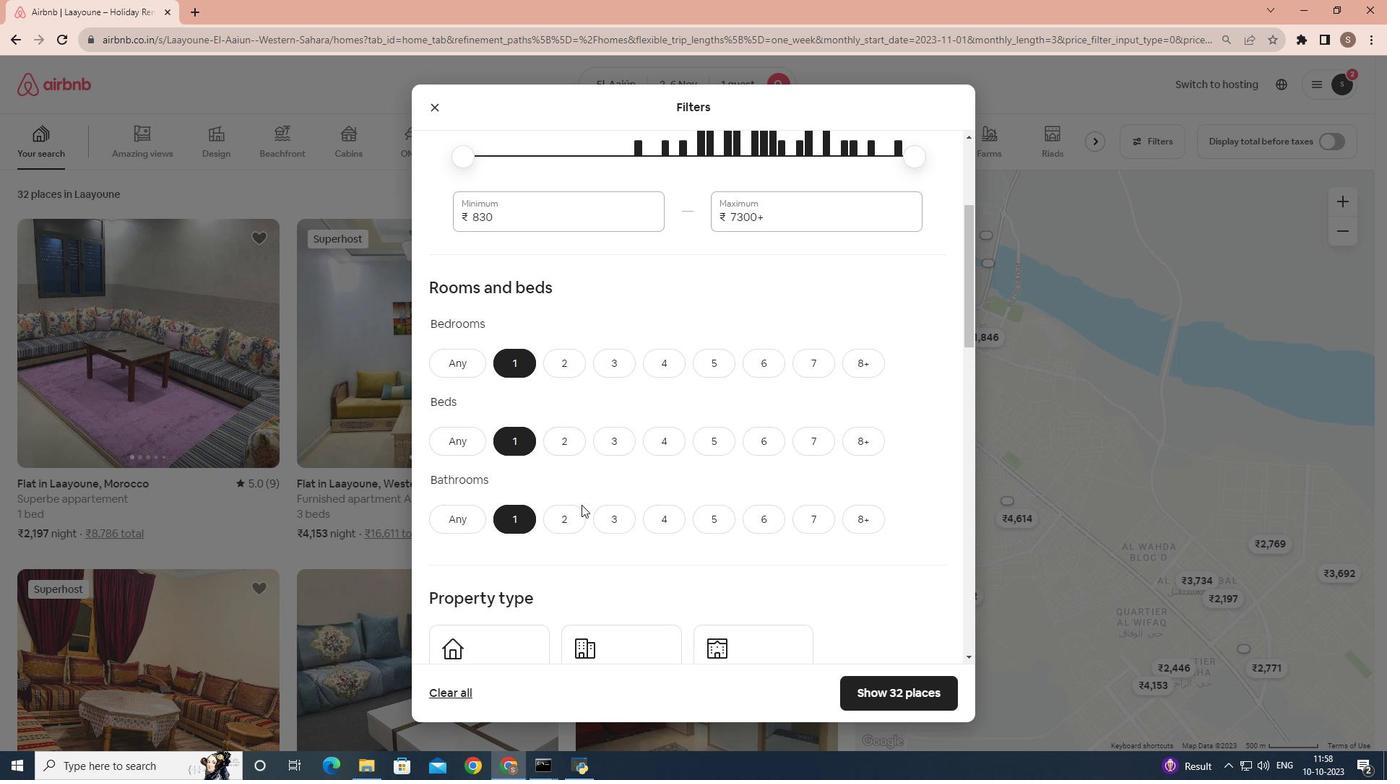 
Action: Mouse scrolled (581, 504) with delta (0, 0)
Screenshot: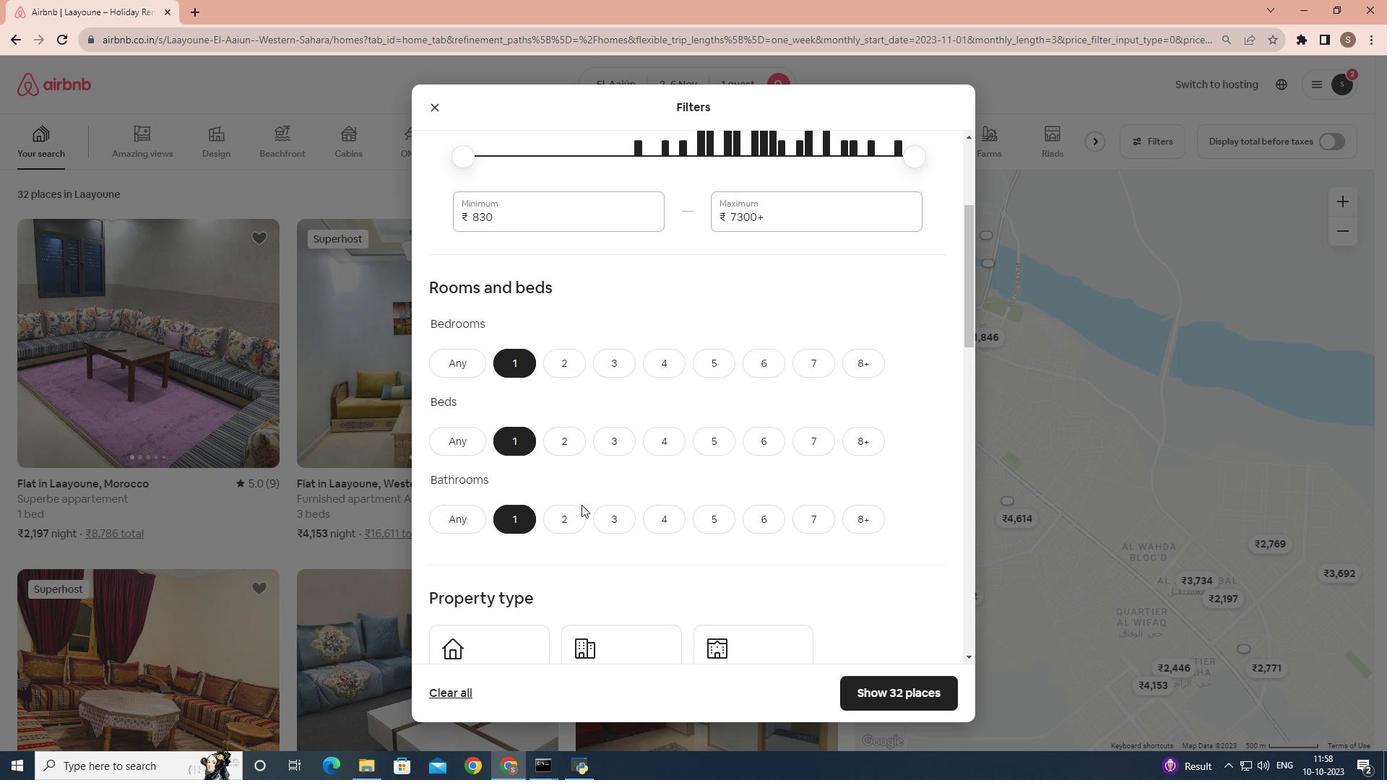 
Action: Mouse scrolled (581, 504) with delta (0, 0)
Screenshot: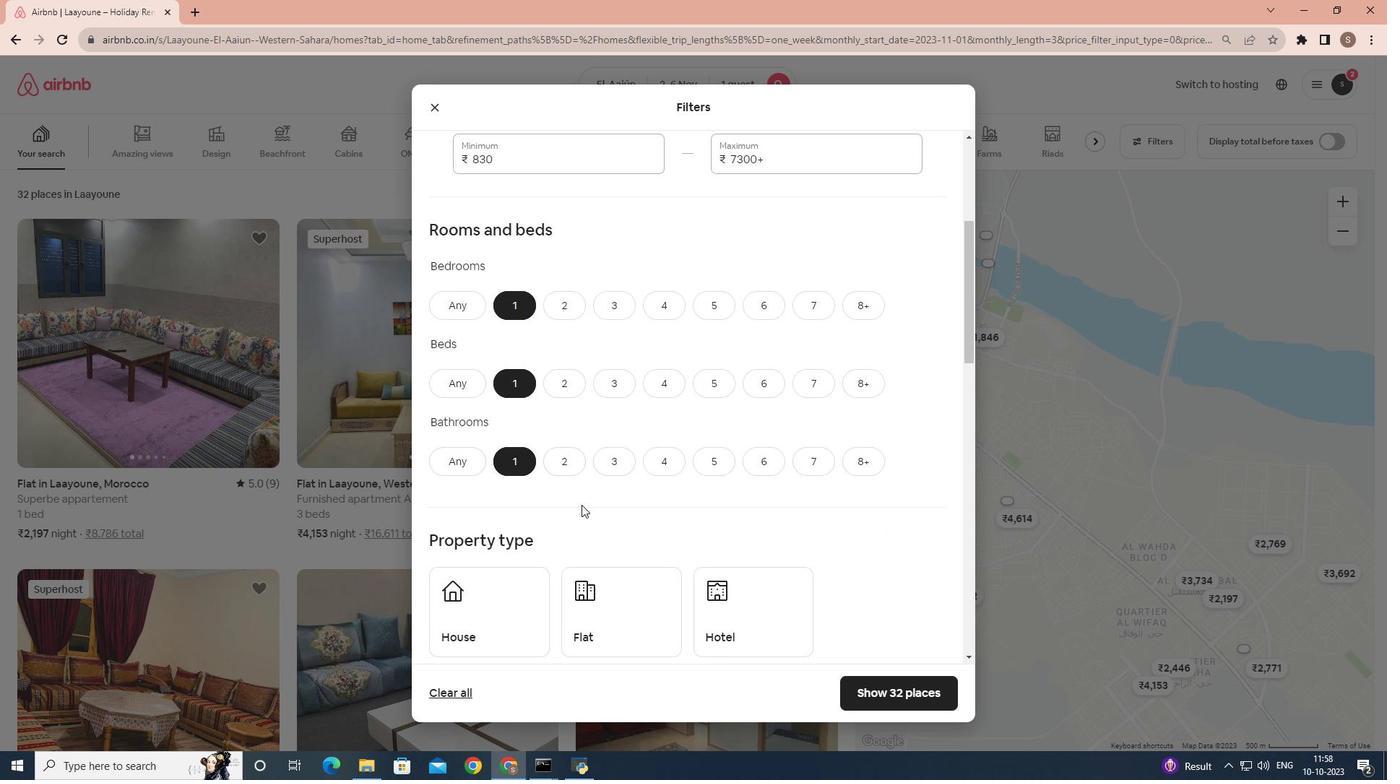 
Action: Mouse moved to (604, 495)
Screenshot: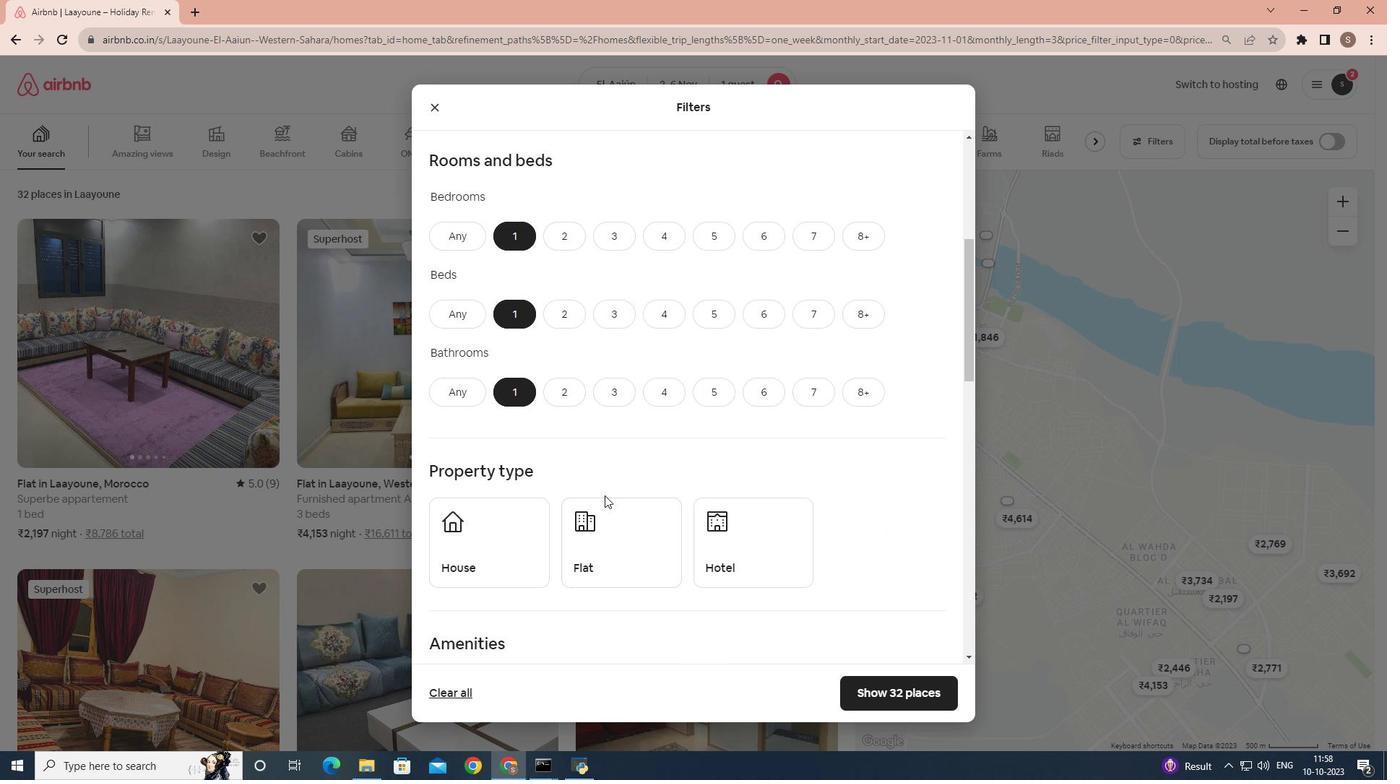 
Action: Mouse scrolled (604, 495) with delta (0, 0)
Screenshot: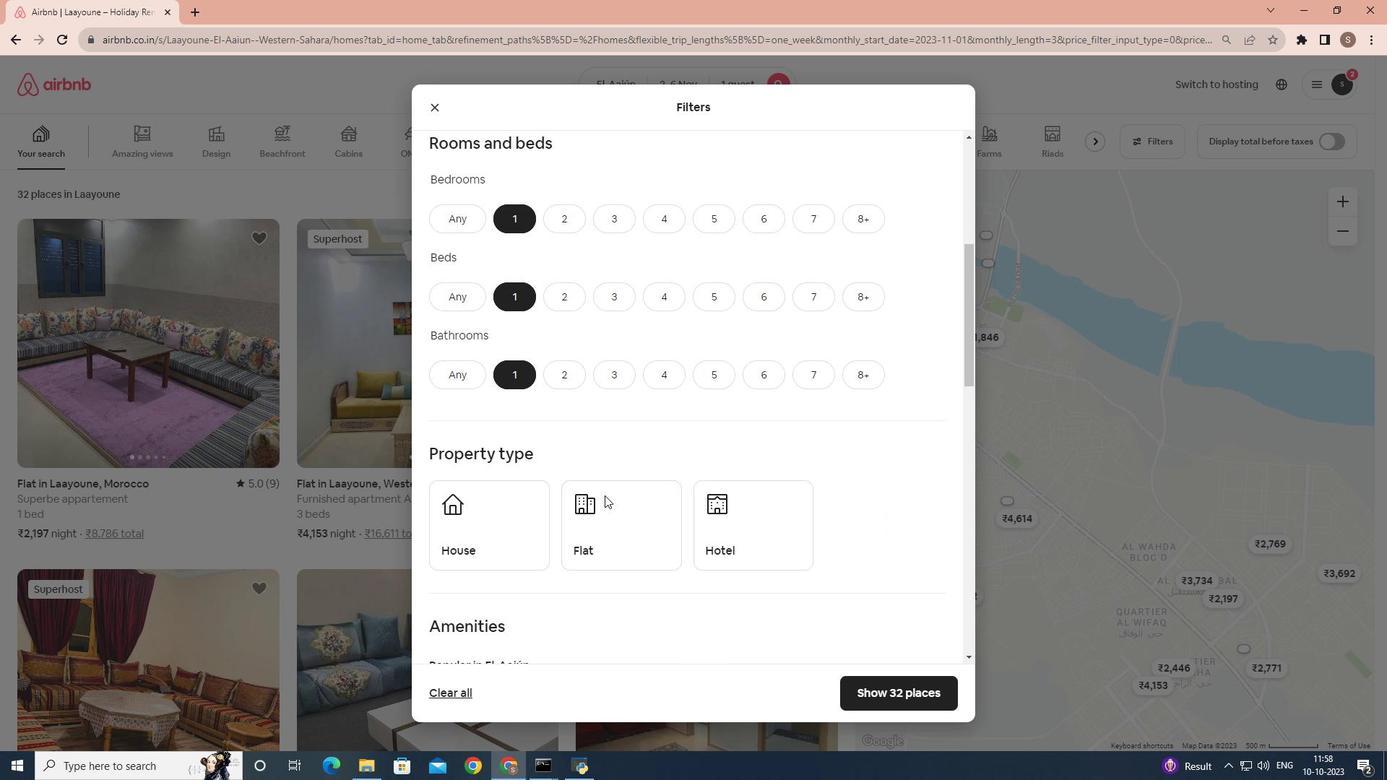
Action: Mouse moved to (720, 481)
Screenshot: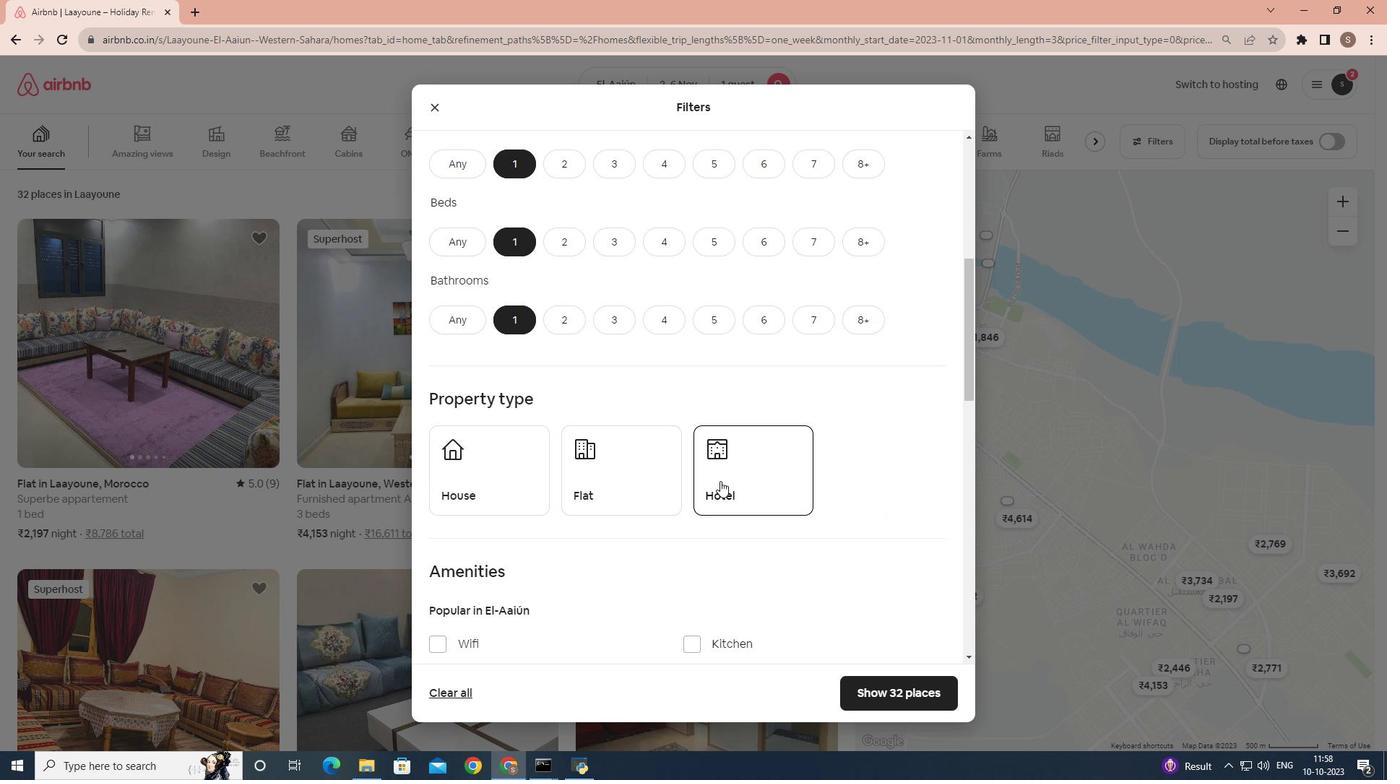 
Action: Mouse pressed left at (720, 481)
Screenshot: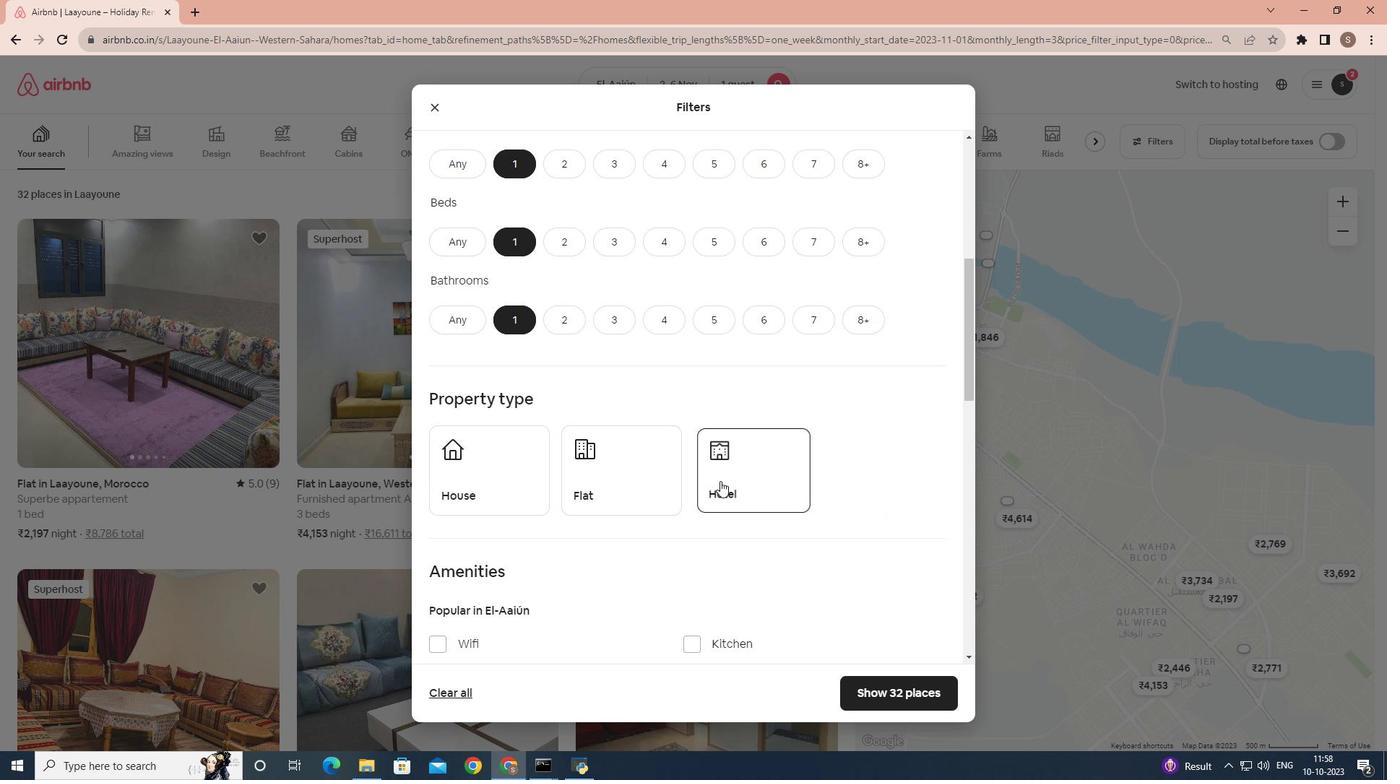 
Action: Mouse scrolled (720, 480) with delta (0, 0)
Screenshot: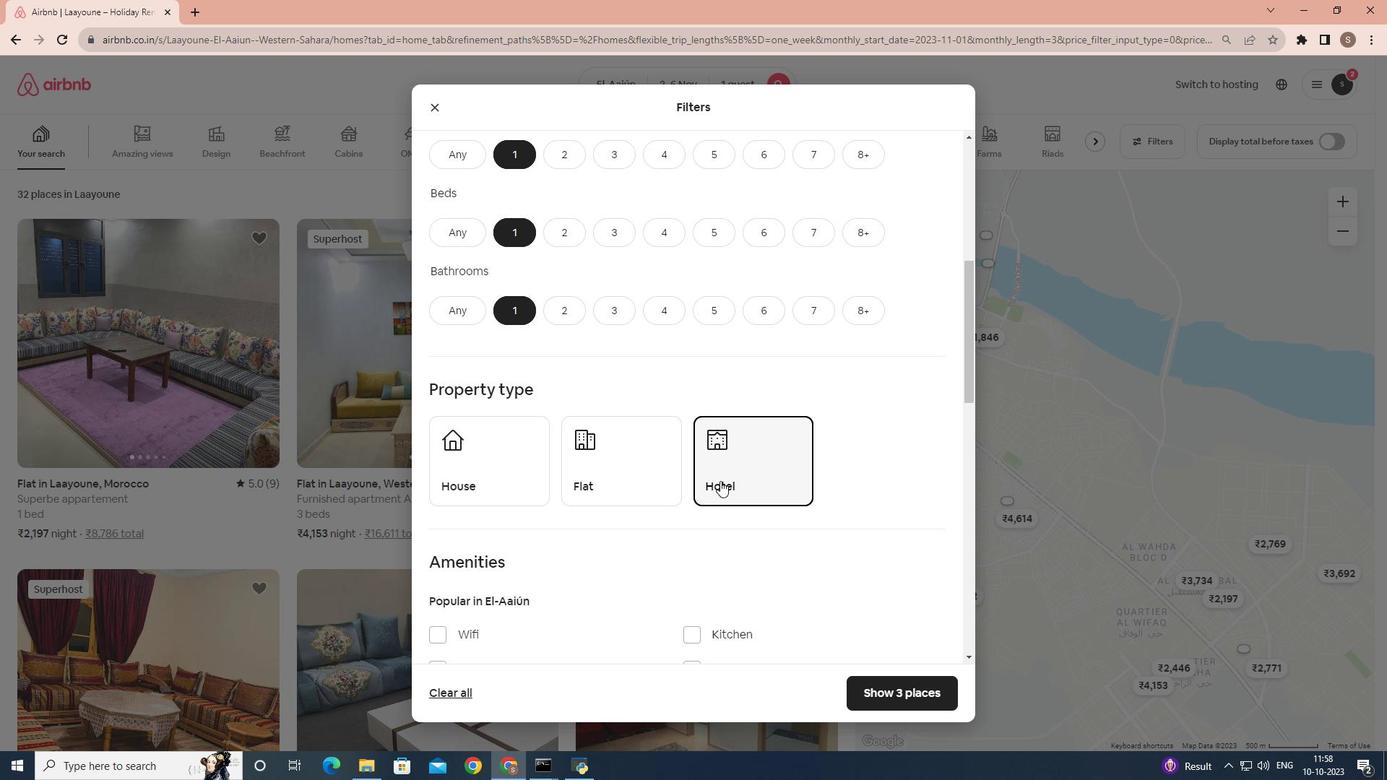 
Action: Mouse scrolled (720, 480) with delta (0, 0)
Screenshot: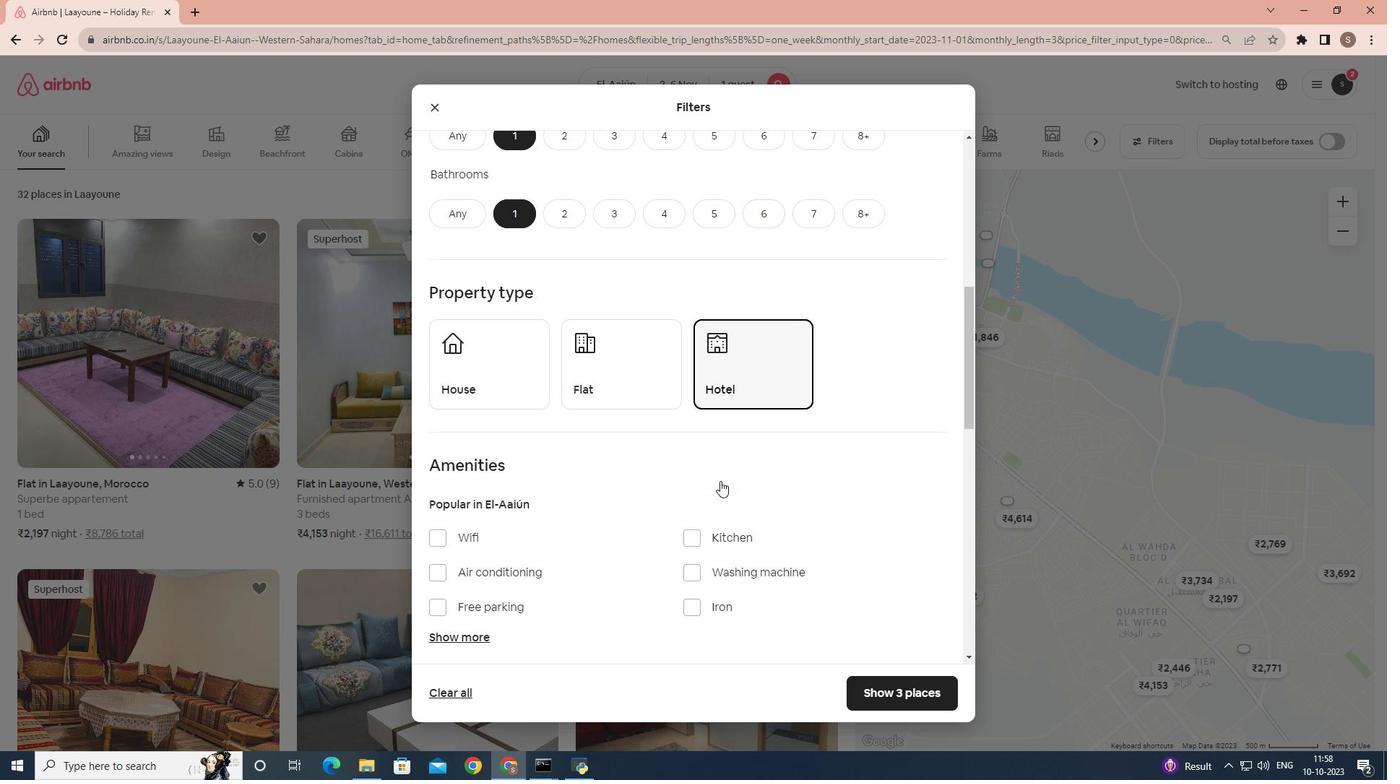 
Action: Mouse scrolled (720, 480) with delta (0, 0)
Screenshot: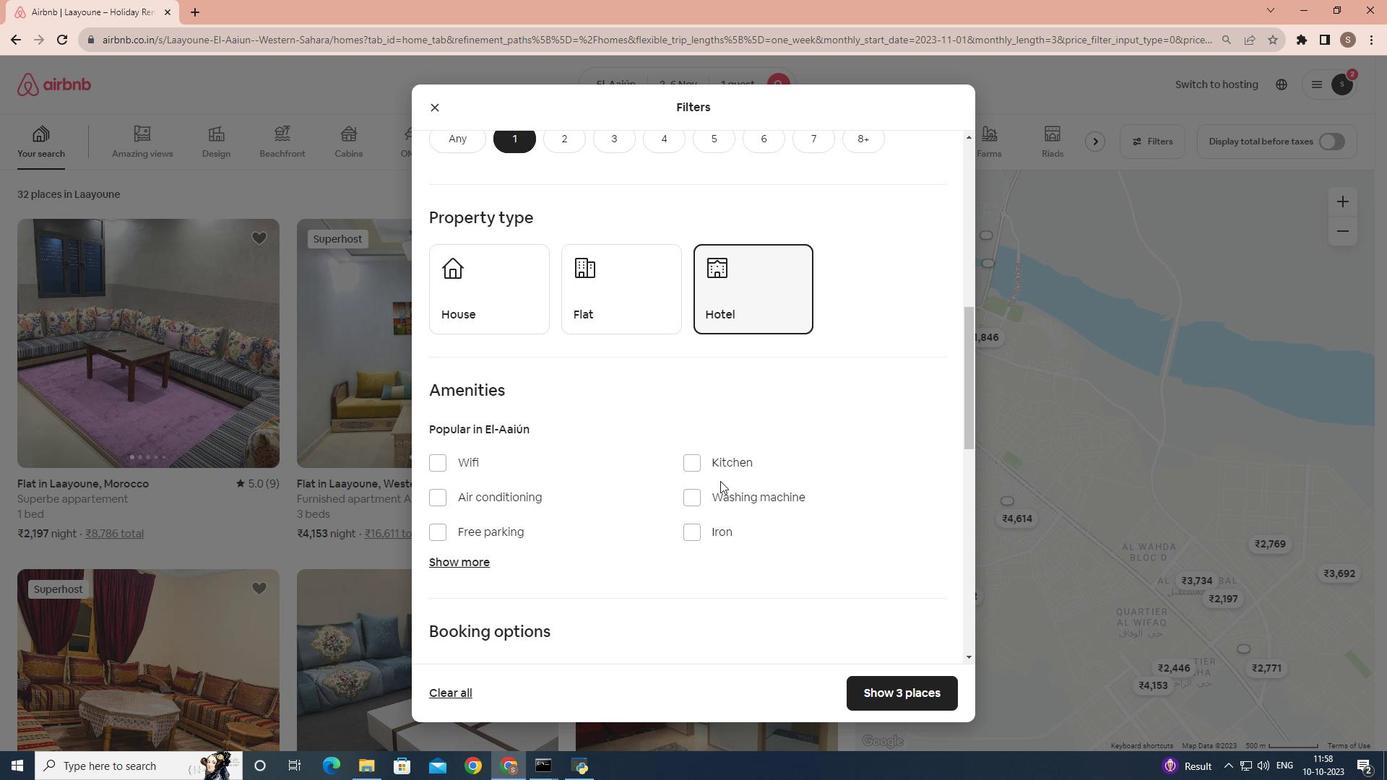 
Action: Mouse scrolled (720, 480) with delta (0, 0)
Screenshot: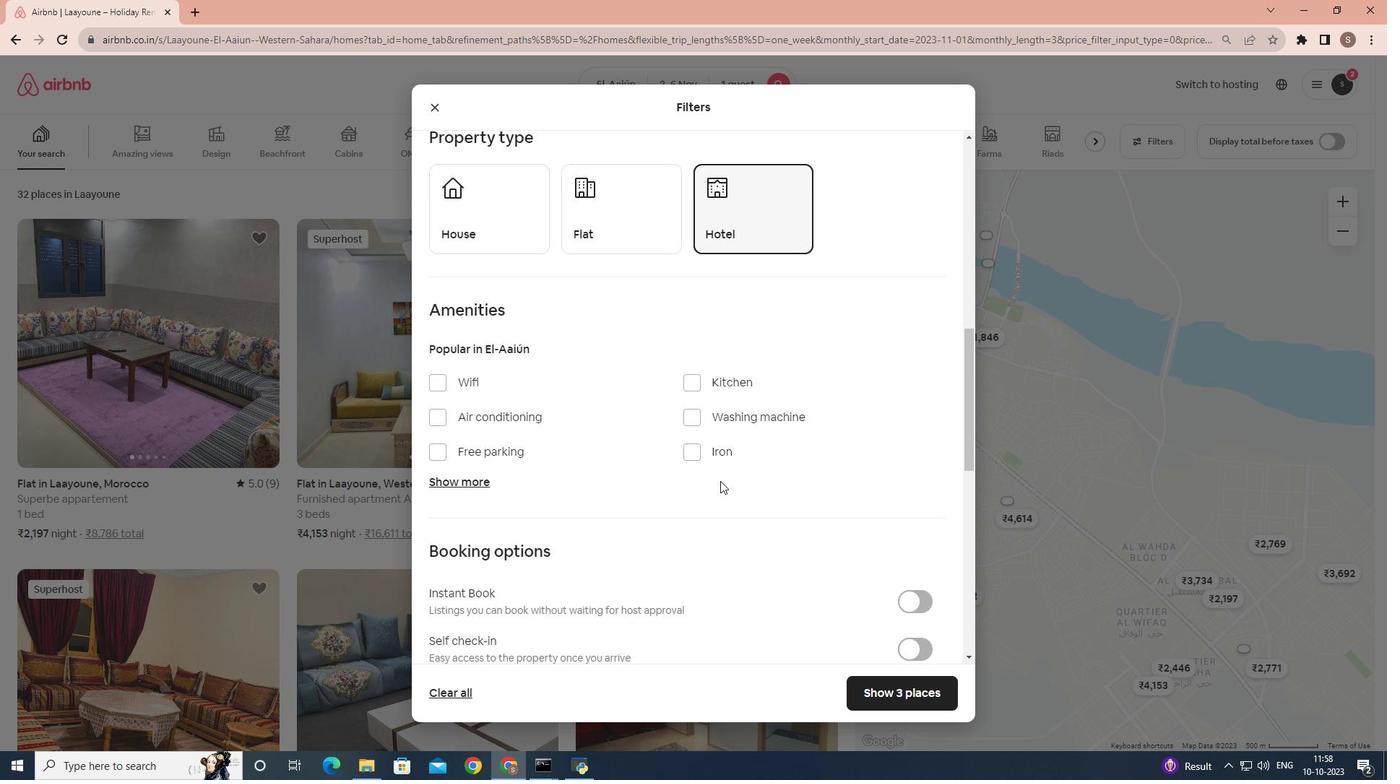 
Action: Mouse scrolled (720, 480) with delta (0, 0)
Screenshot: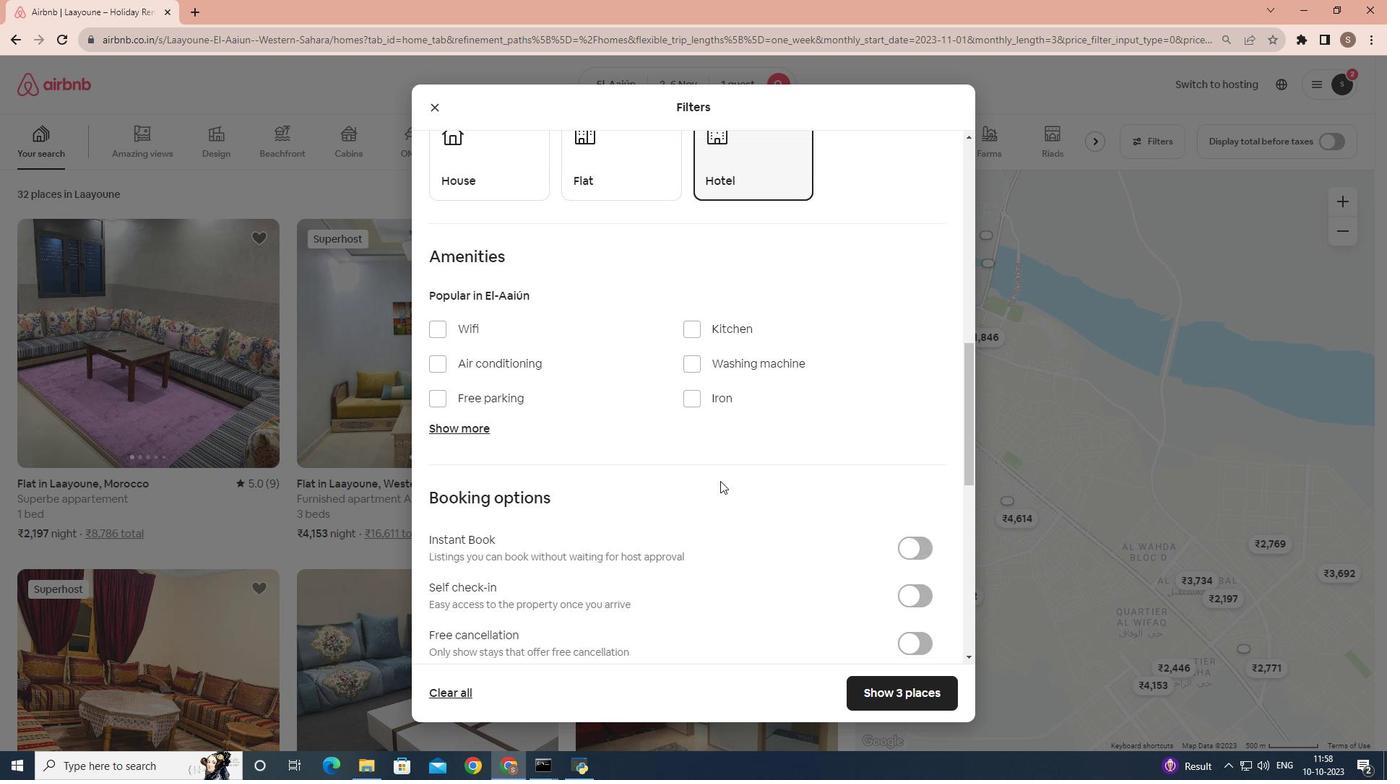 
Action: Mouse scrolled (720, 480) with delta (0, 0)
Screenshot: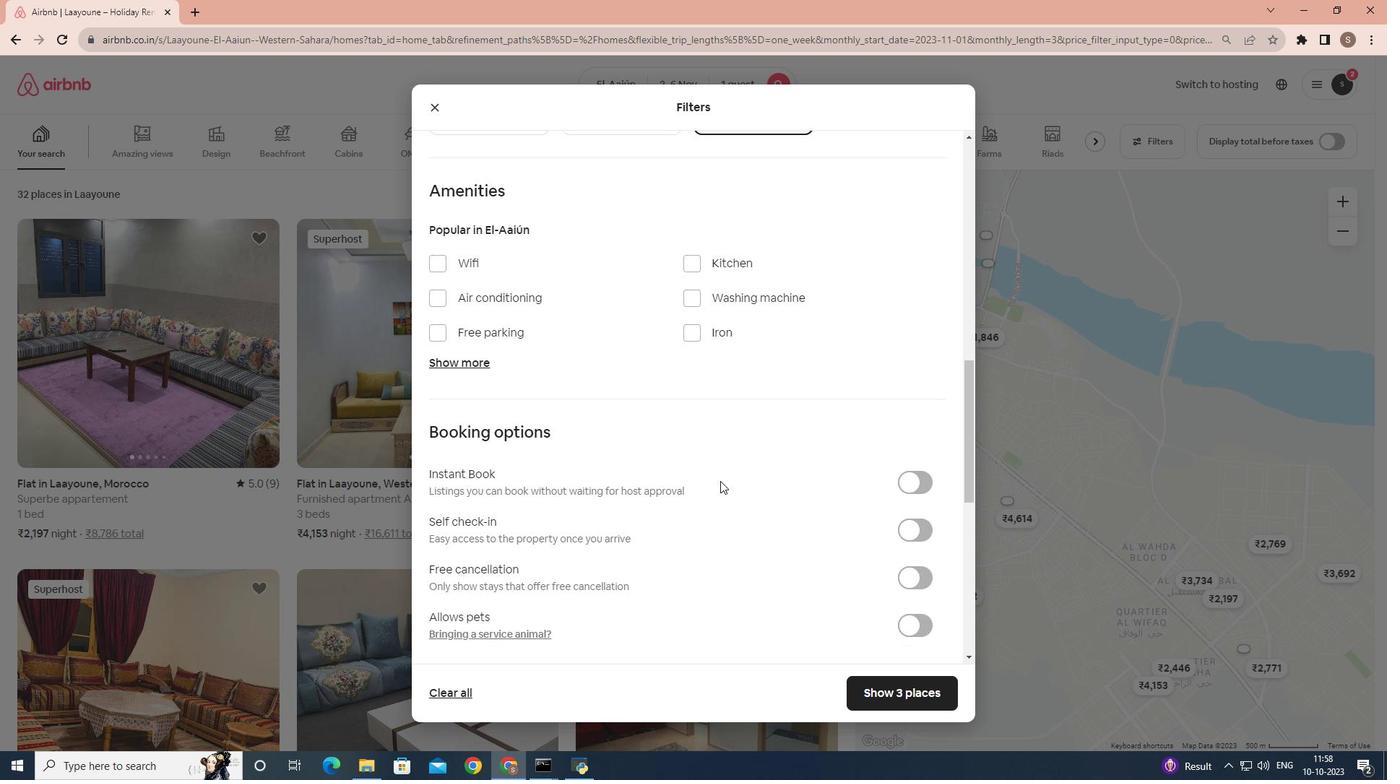 
Action: Mouse moved to (922, 479)
Screenshot: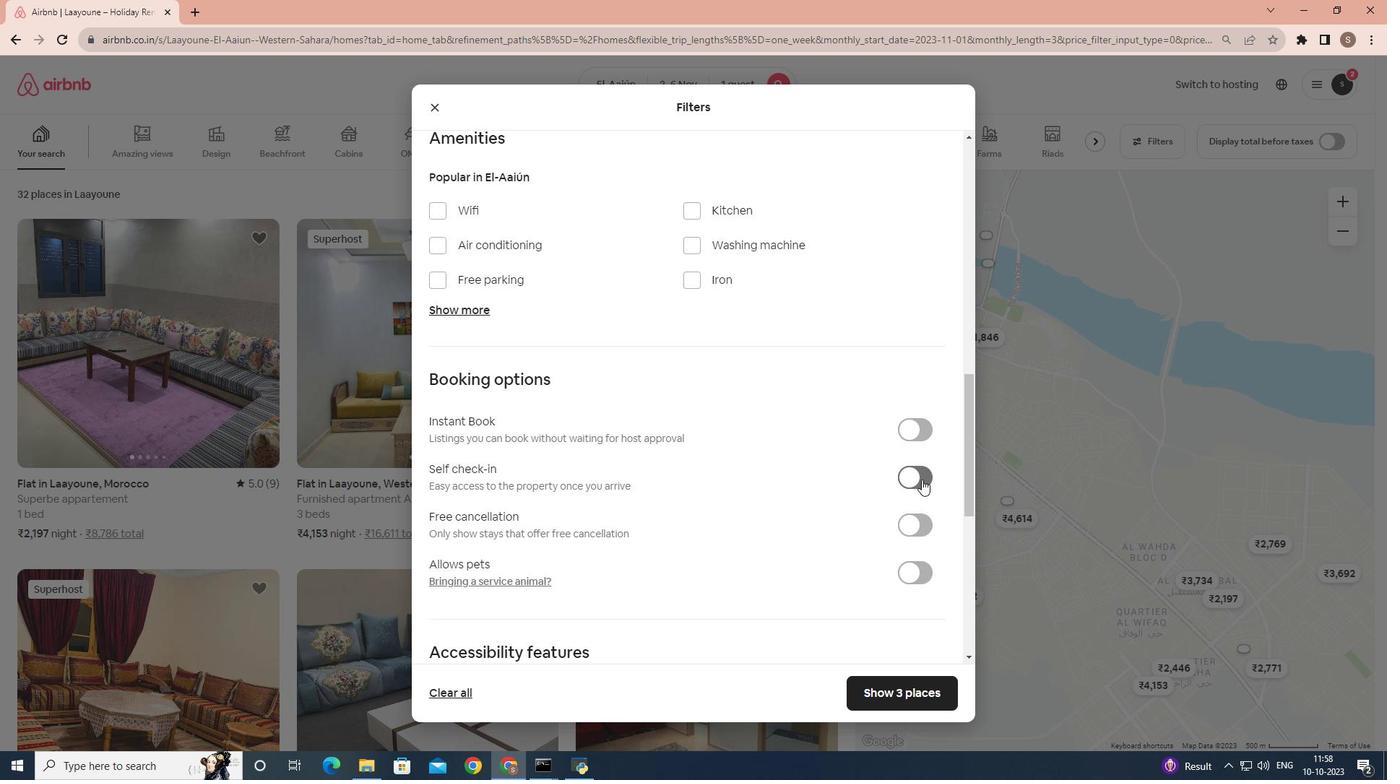 
Action: Mouse pressed left at (922, 479)
Screenshot: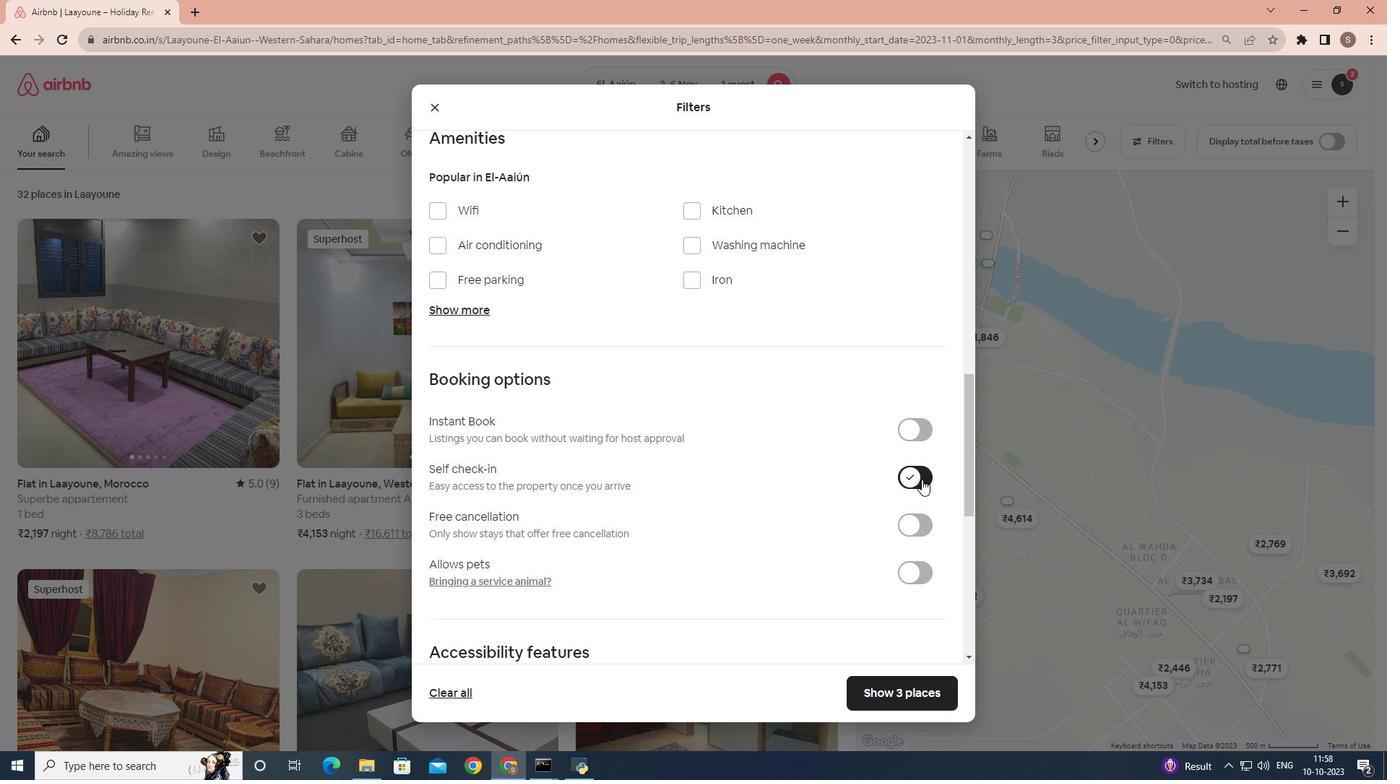 
Action: Mouse moved to (909, 684)
Screenshot: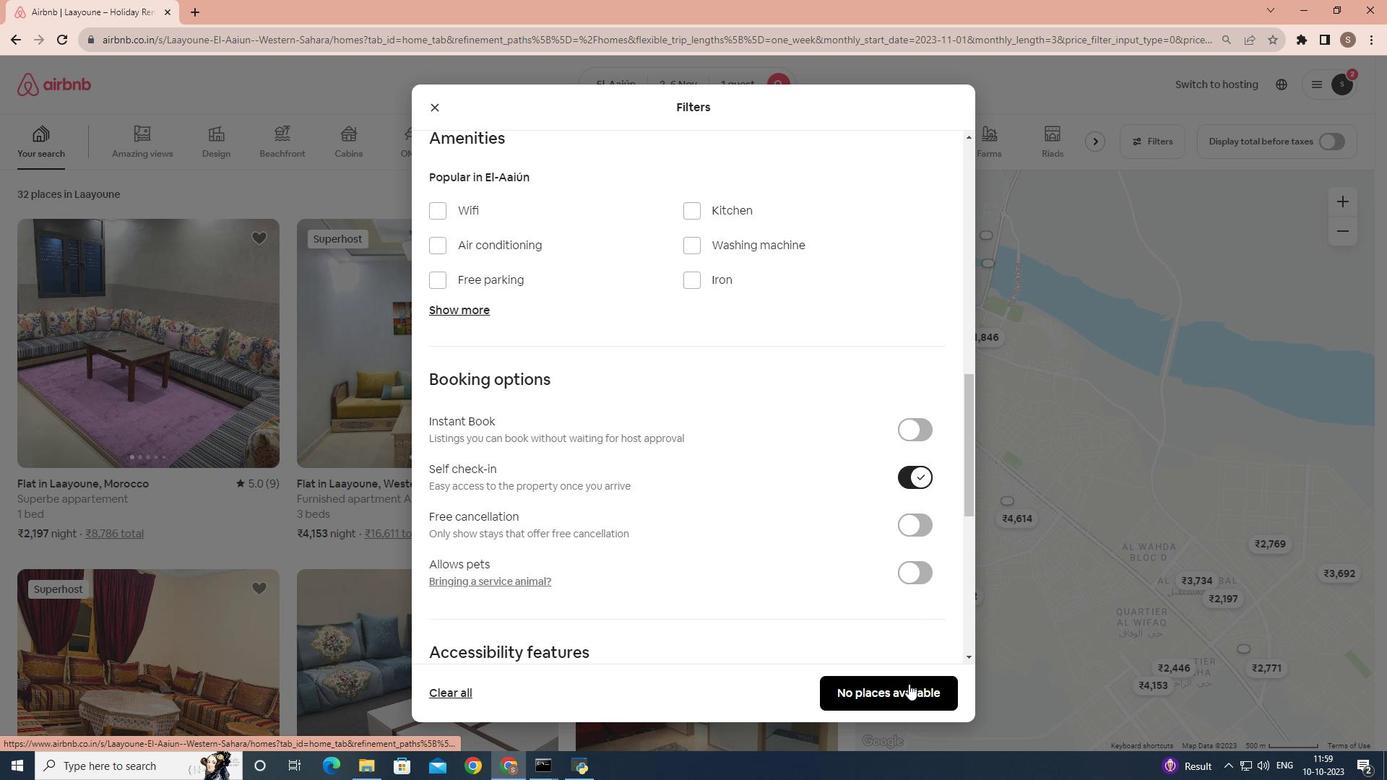 
